 Task: Find a flat in Soke, Turkey, for one adult from June 1 to June 4, with a price range of ₹6000 to ₹16000, including WiFi.
Action: Mouse moved to (420, 107)
Screenshot: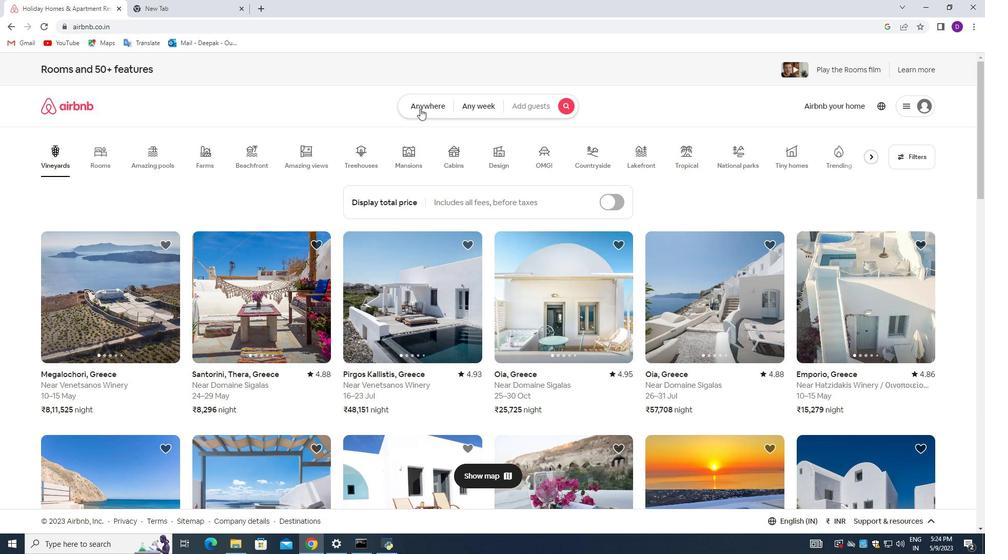 
Action: Mouse pressed left at (420, 107)
Screenshot: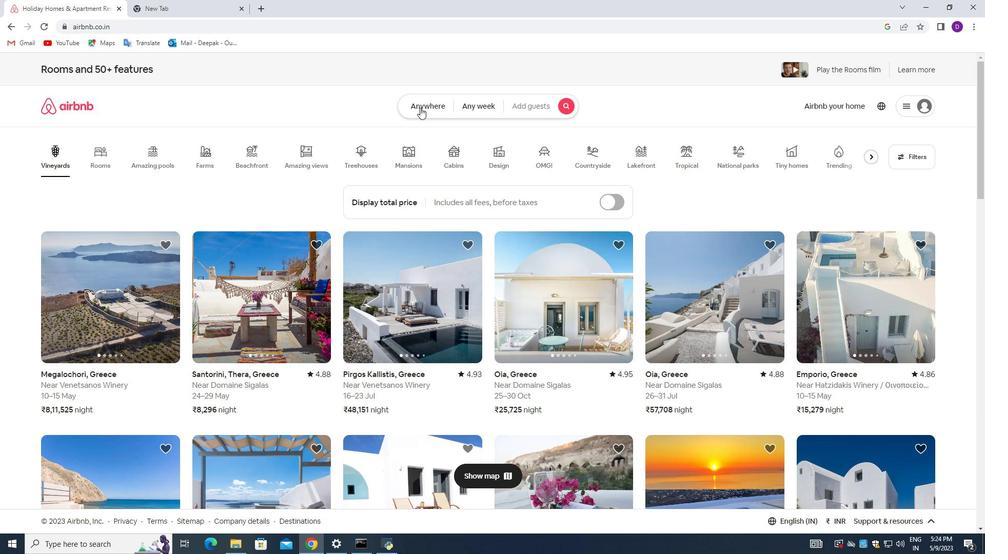 
Action: Mouse moved to (324, 150)
Screenshot: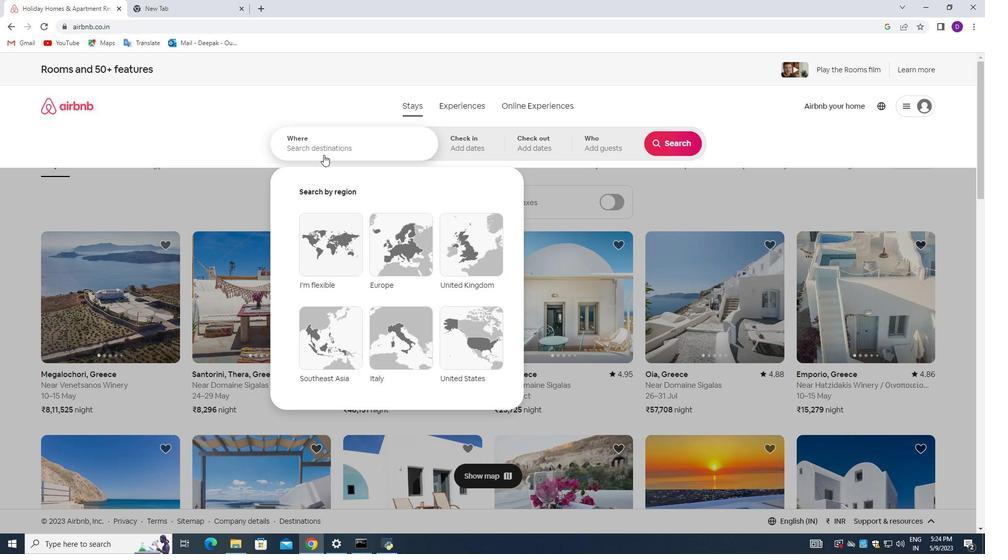 
Action: Mouse pressed left at (324, 150)
Screenshot: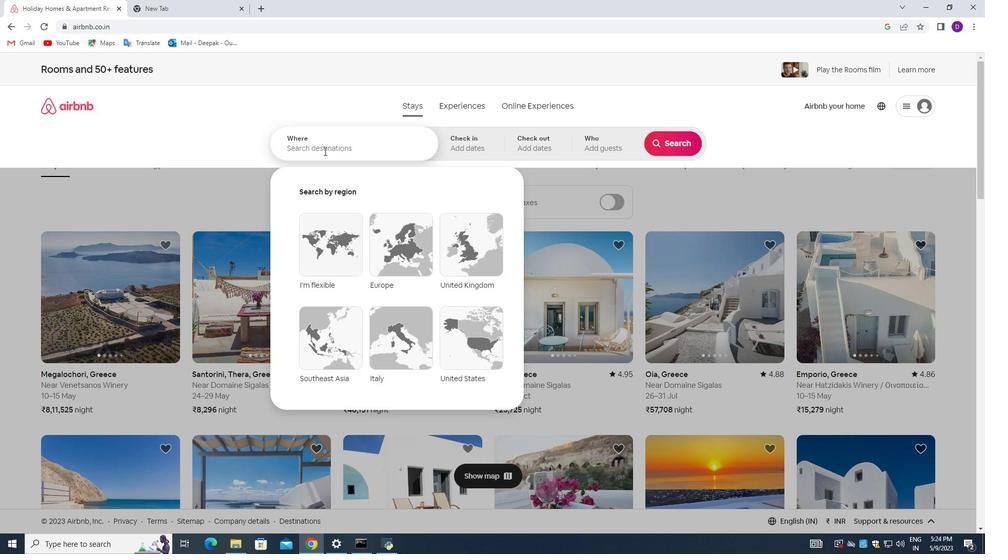 
Action: Mouse moved to (328, 179)
Screenshot: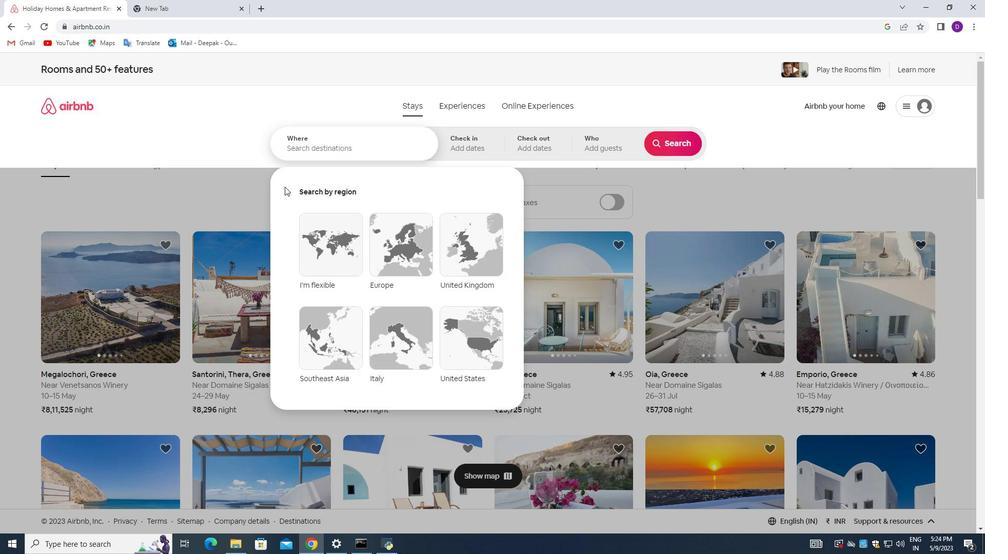
Action: Key pressed <Key.shift_r>Soke,<Key.space><Key.shift>Y<Key.backspace><Key.shift_r>Turkey<Key.enter>
Screenshot: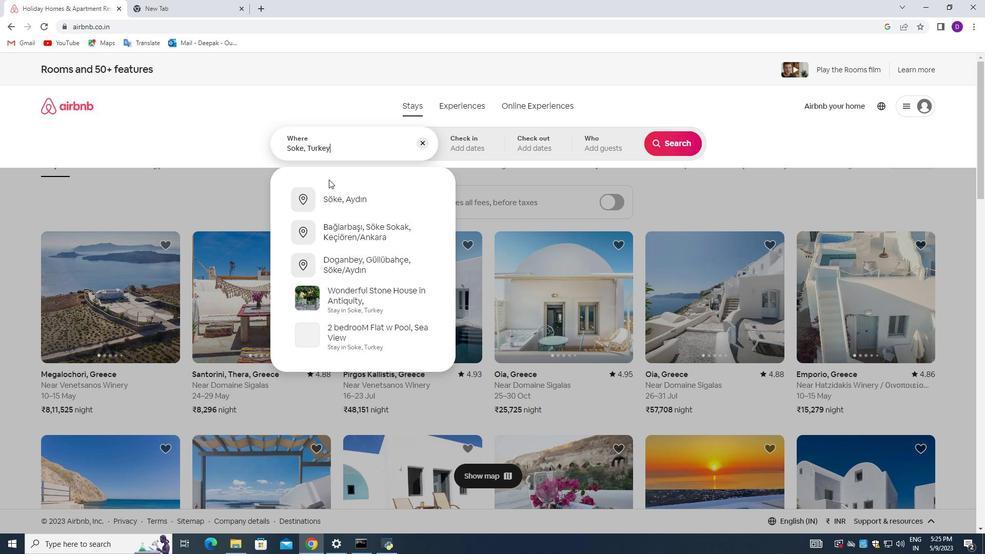 
Action: Mouse moved to (613, 269)
Screenshot: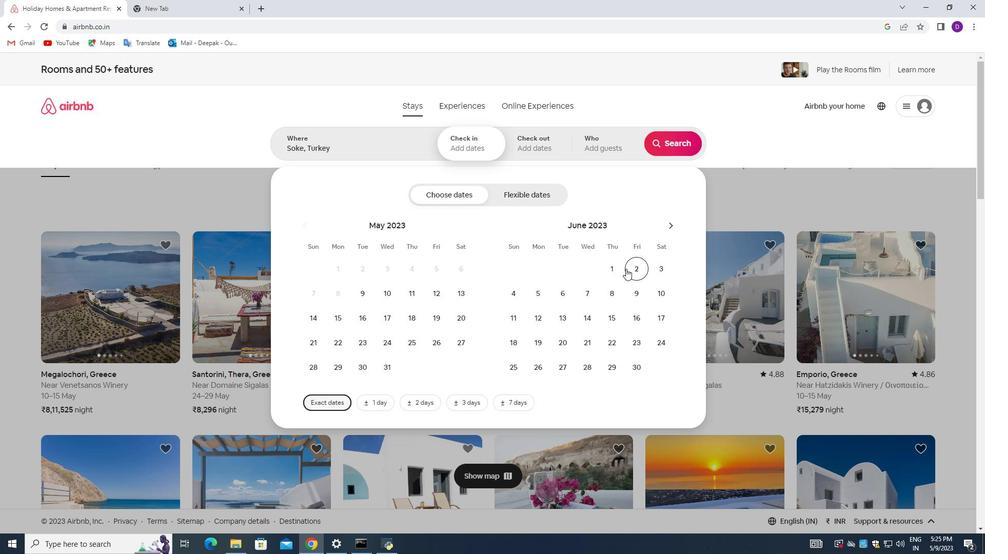 
Action: Mouse pressed left at (613, 269)
Screenshot: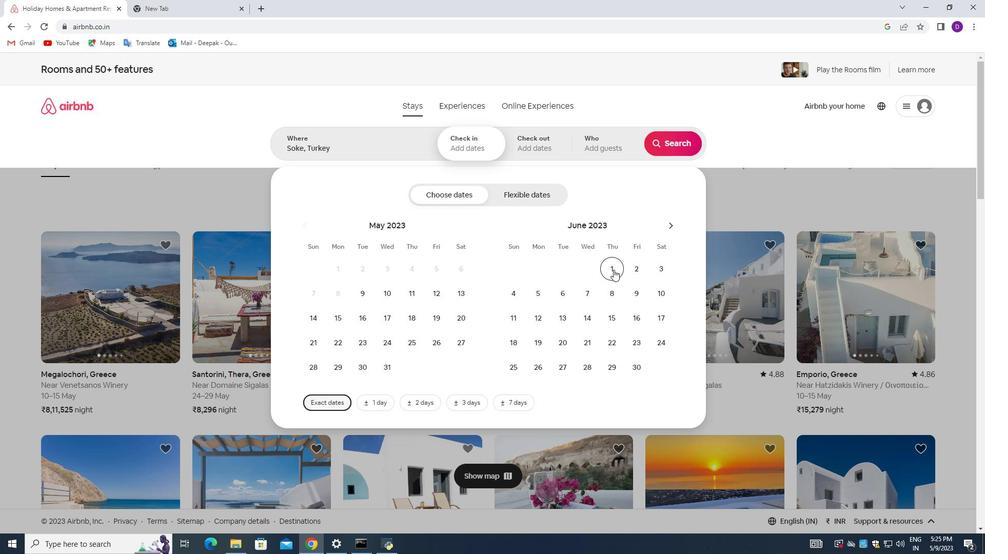
Action: Mouse moved to (518, 294)
Screenshot: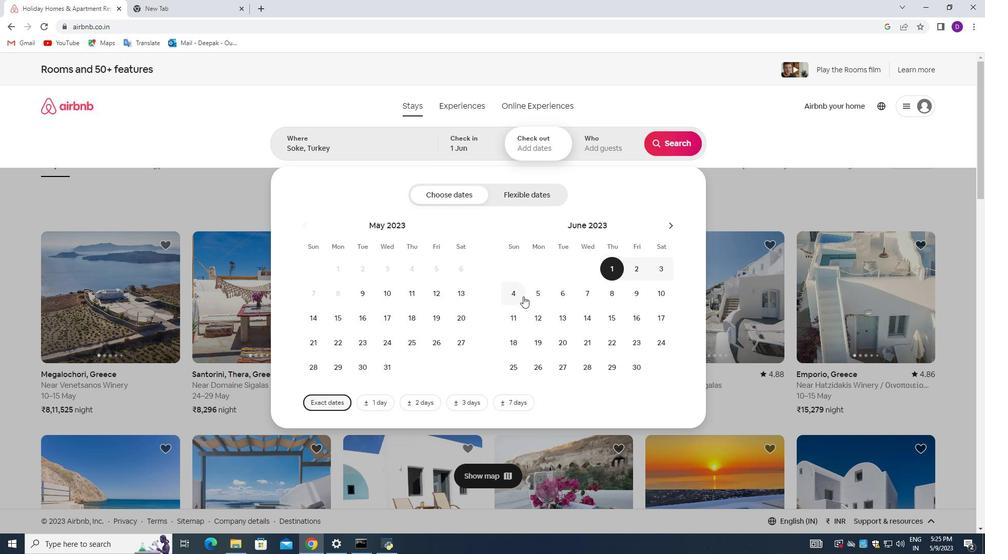
Action: Mouse pressed left at (518, 294)
Screenshot: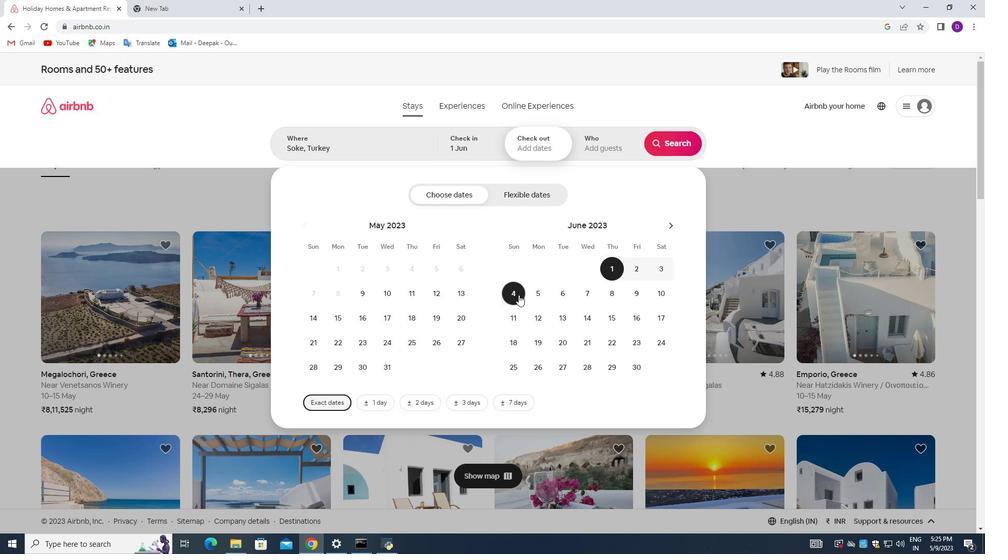 
Action: Mouse moved to (584, 146)
Screenshot: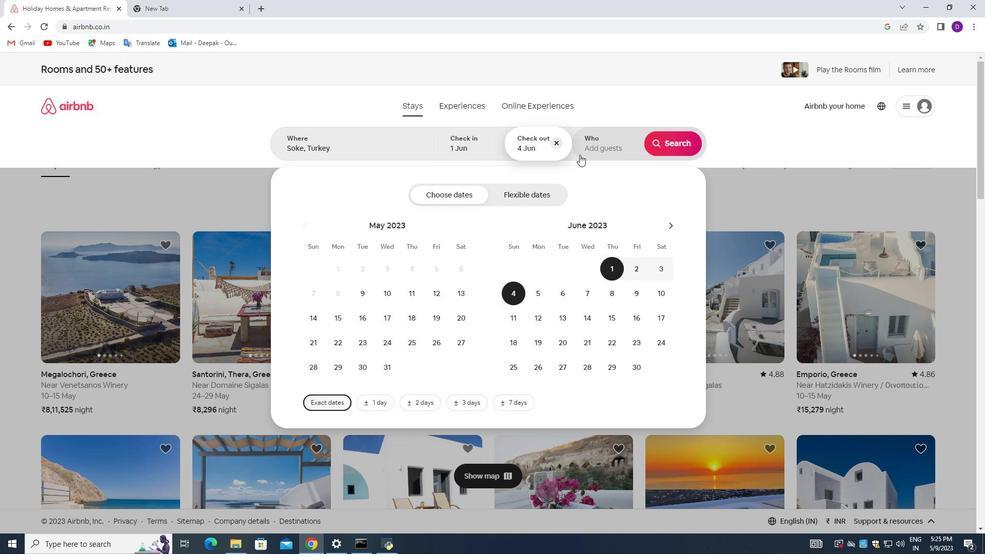 
Action: Mouse pressed left at (584, 146)
Screenshot: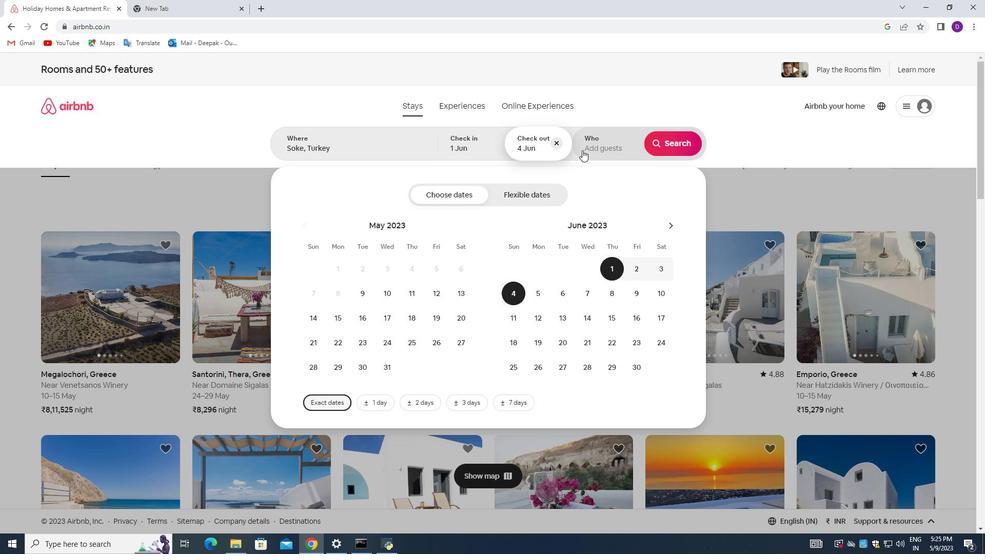 
Action: Mouse moved to (673, 200)
Screenshot: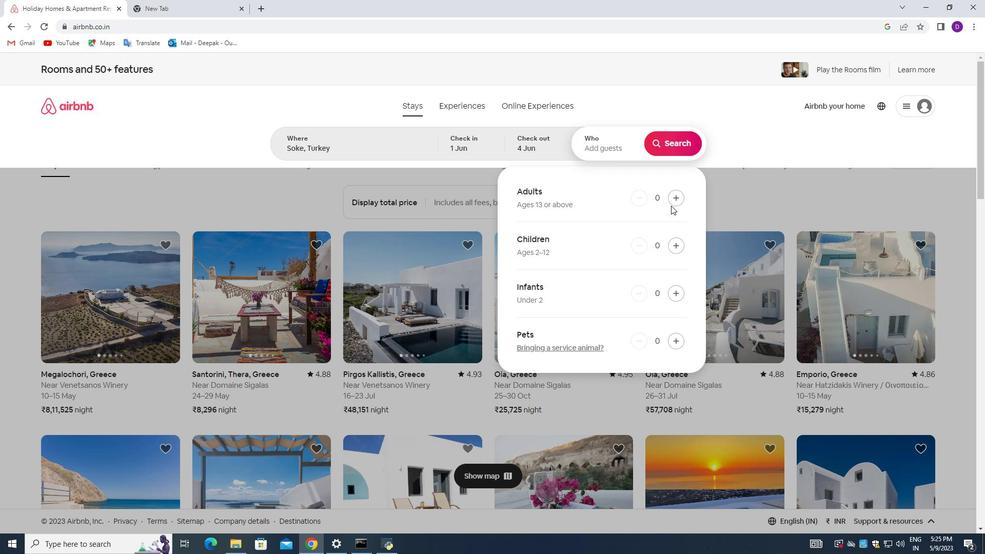 
Action: Mouse pressed left at (673, 200)
Screenshot: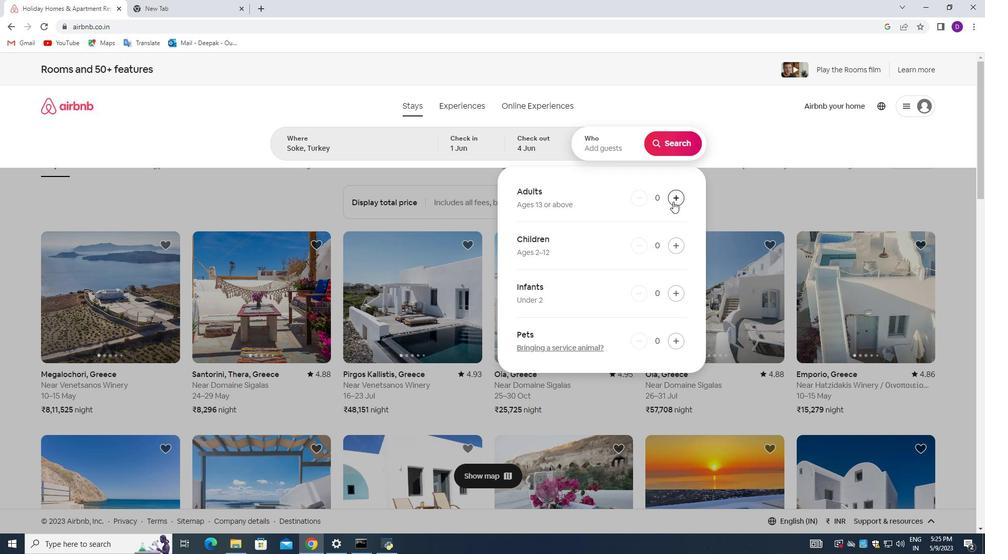 
Action: Mouse moved to (673, 145)
Screenshot: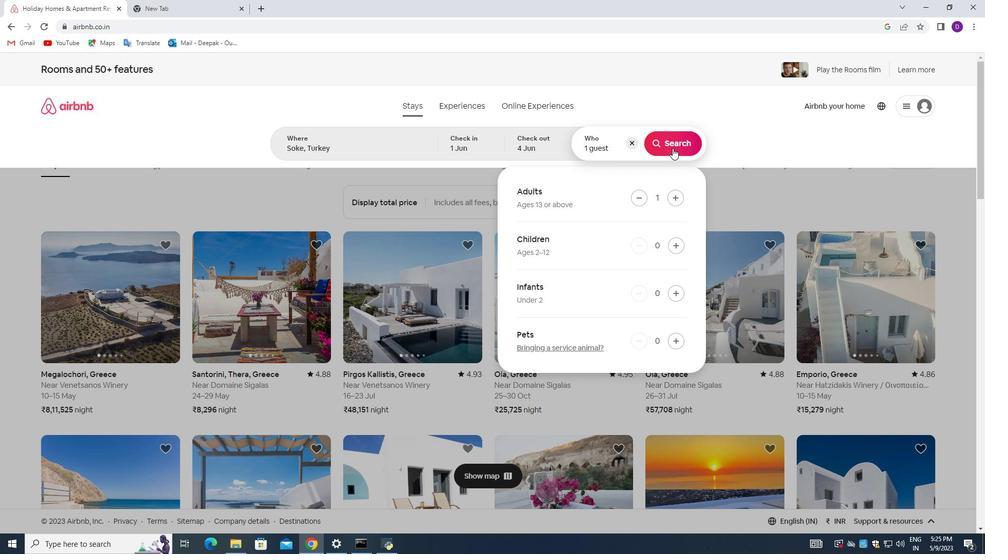 
Action: Mouse pressed left at (673, 145)
Screenshot: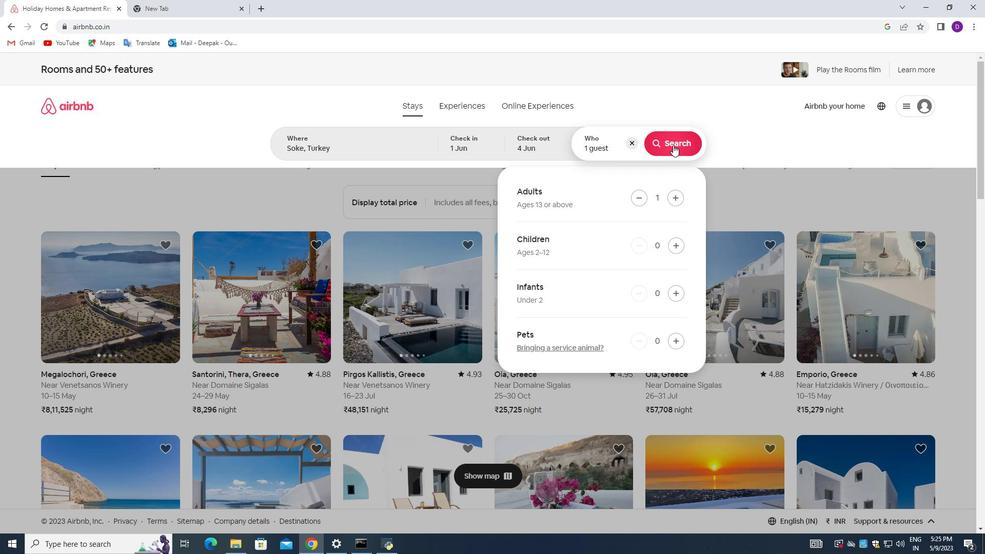 
Action: Mouse moved to (921, 111)
Screenshot: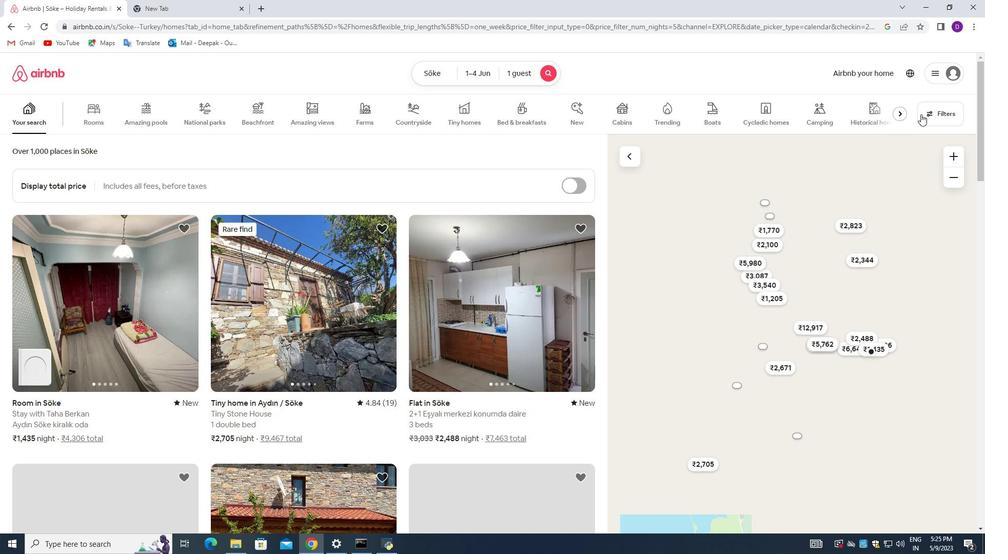 
Action: Mouse pressed left at (921, 111)
Screenshot: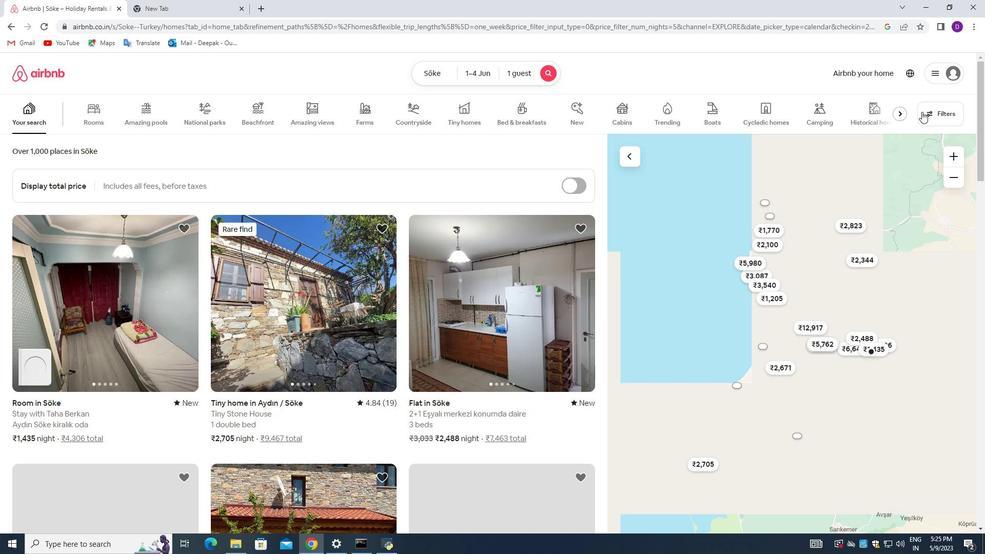 
Action: Mouse moved to (362, 367)
Screenshot: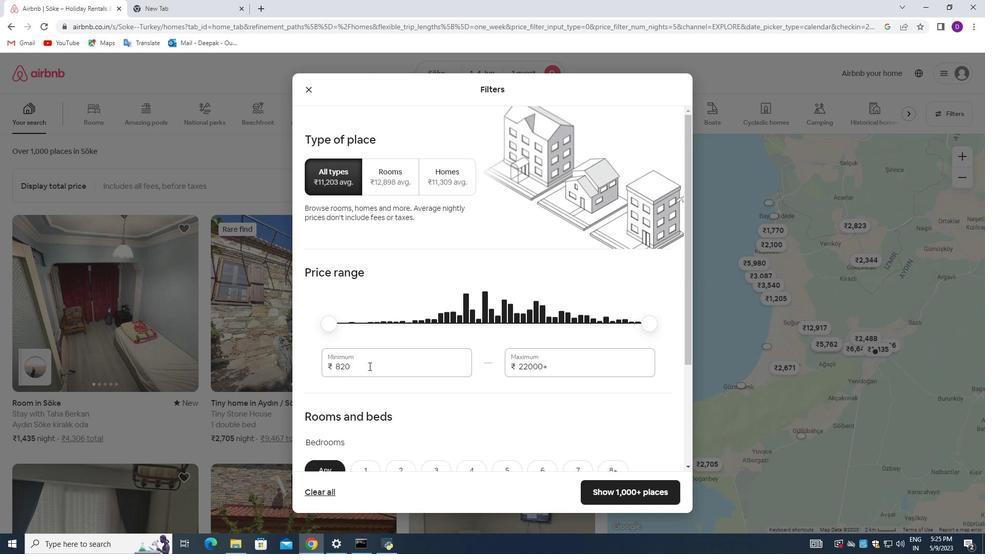 
Action: Mouse pressed left at (362, 367)
Screenshot: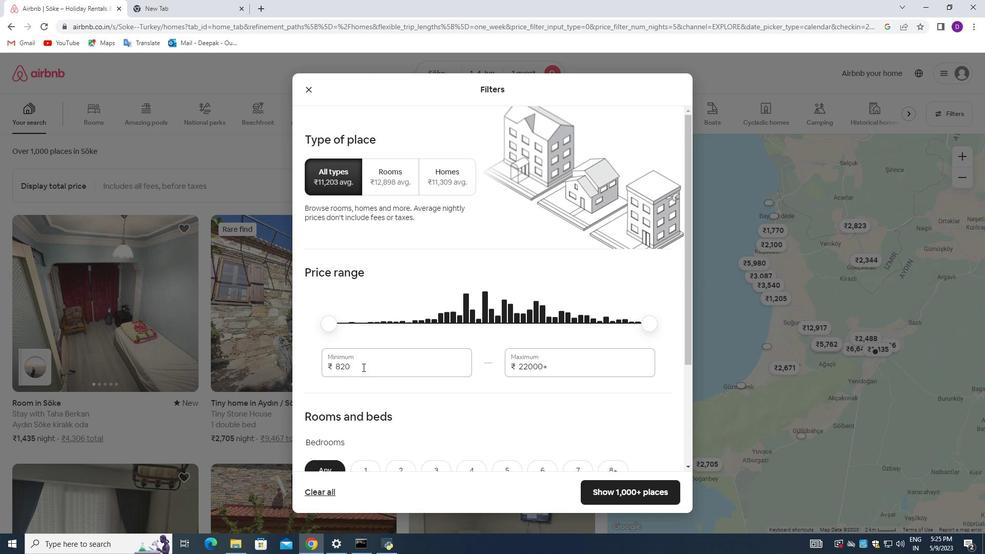 
Action: Mouse pressed left at (362, 367)
Screenshot: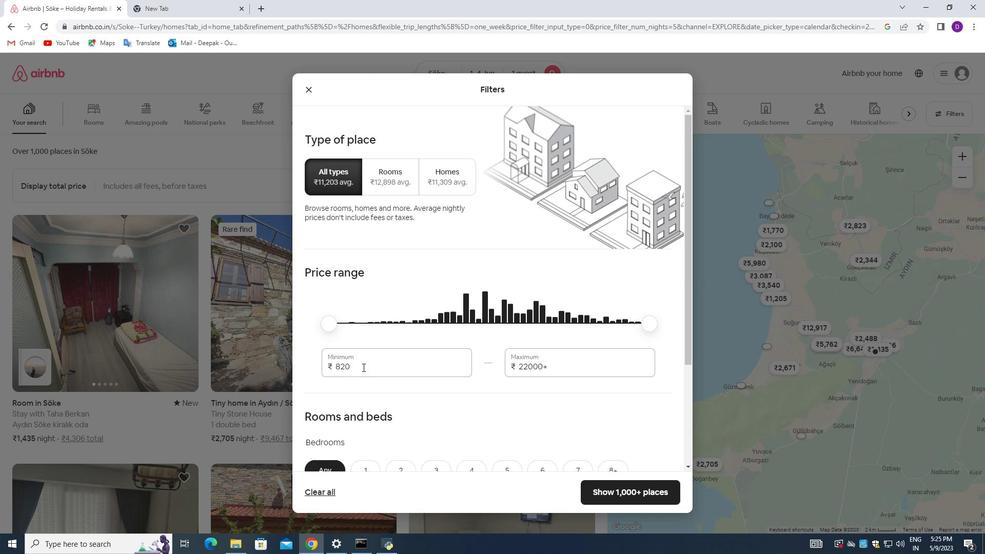 
Action: Mouse moved to (370, 316)
Screenshot: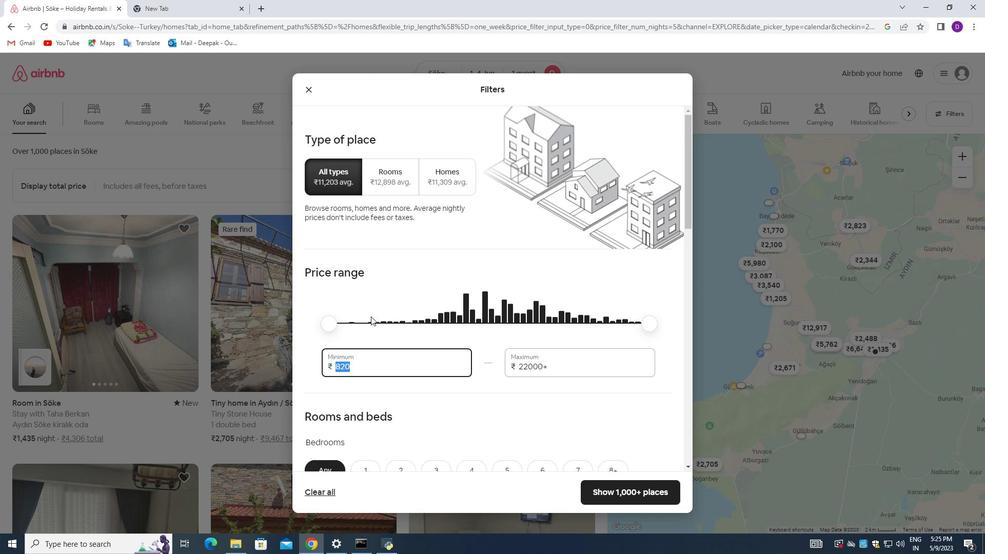 
Action: Key pressed 6000<Key.tab>16000
Screenshot: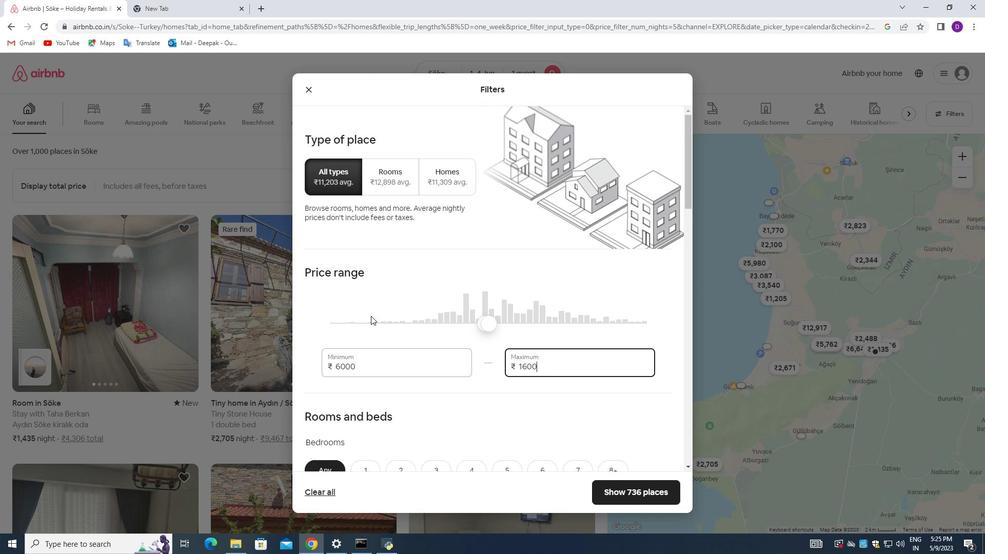 
Action: Mouse moved to (530, 360)
Screenshot: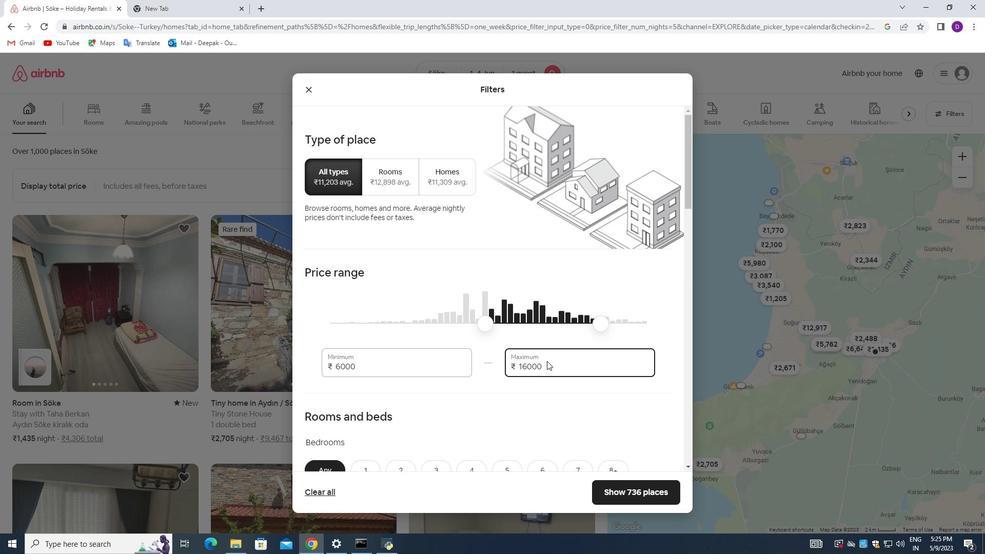 
Action: Mouse scrolled (530, 359) with delta (0, 0)
Screenshot: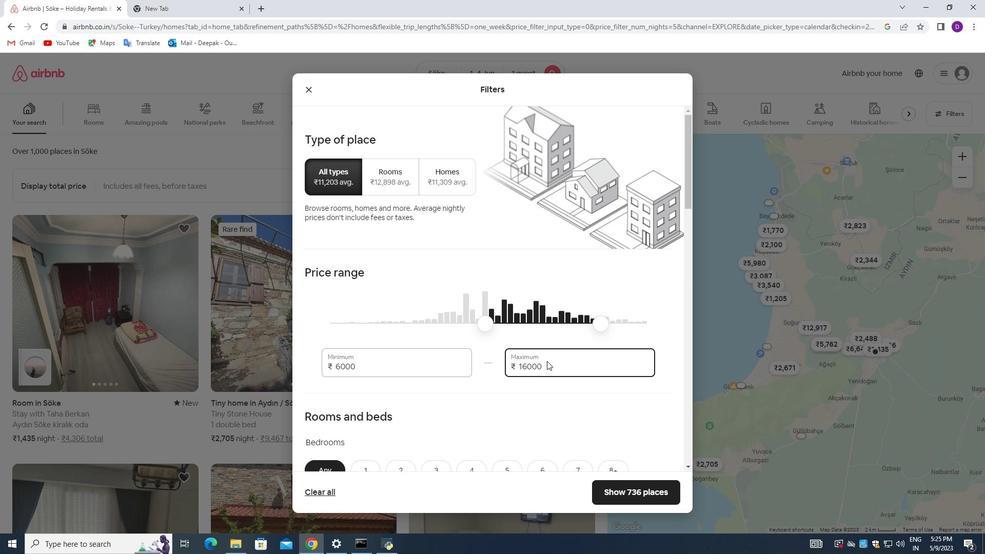 
Action: Mouse moved to (529, 360)
Screenshot: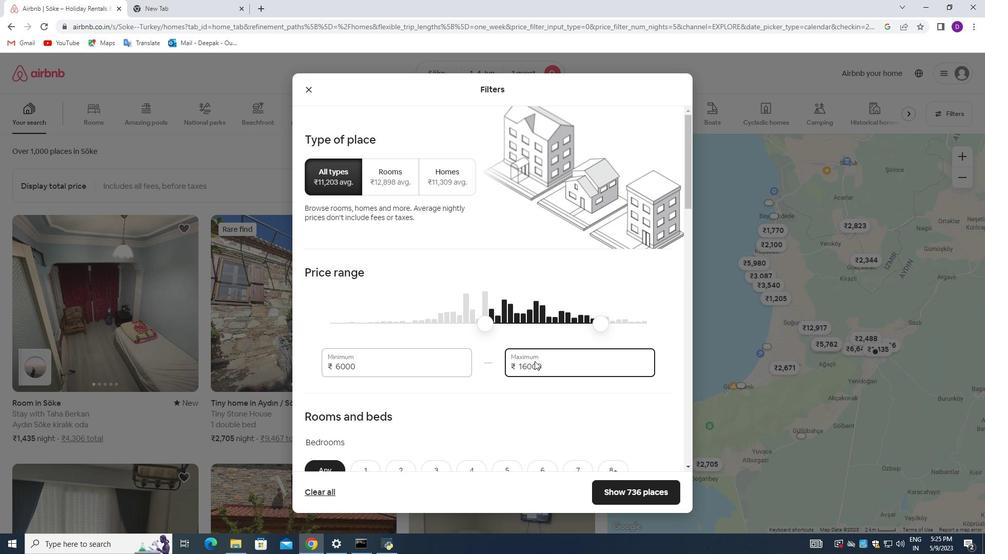 
Action: Mouse scrolled (529, 359) with delta (0, 0)
Screenshot: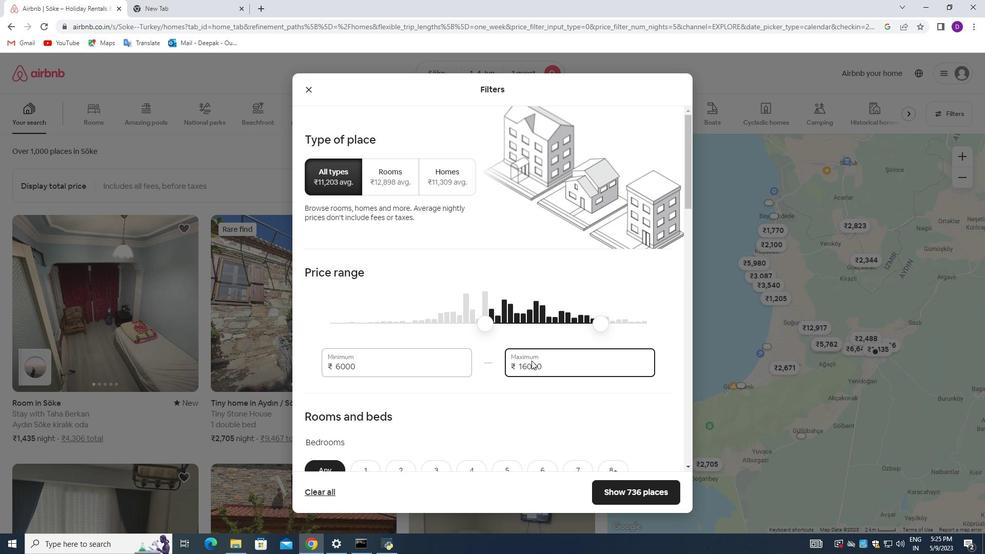 
Action: Mouse moved to (497, 353)
Screenshot: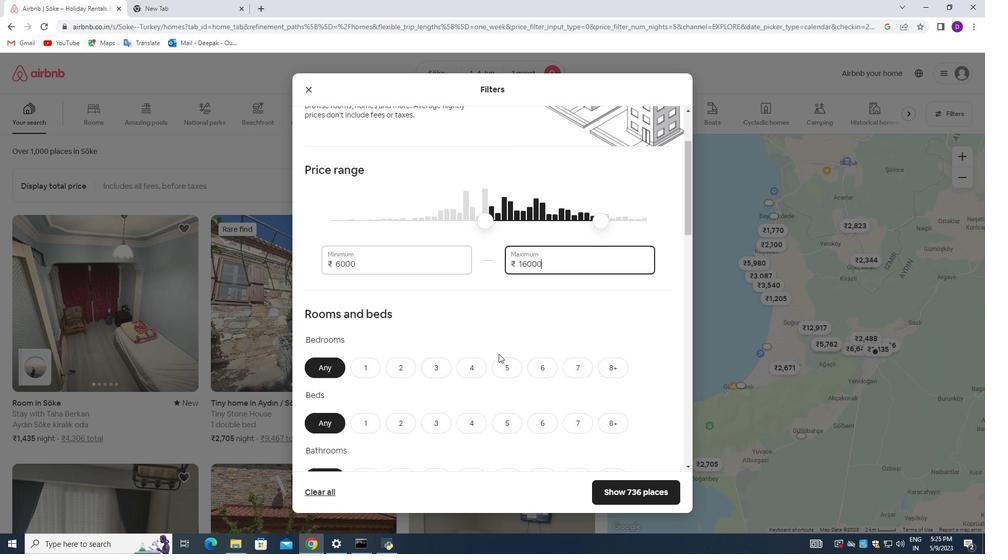 
Action: Mouse scrolled (497, 353) with delta (0, 0)
Screenshot: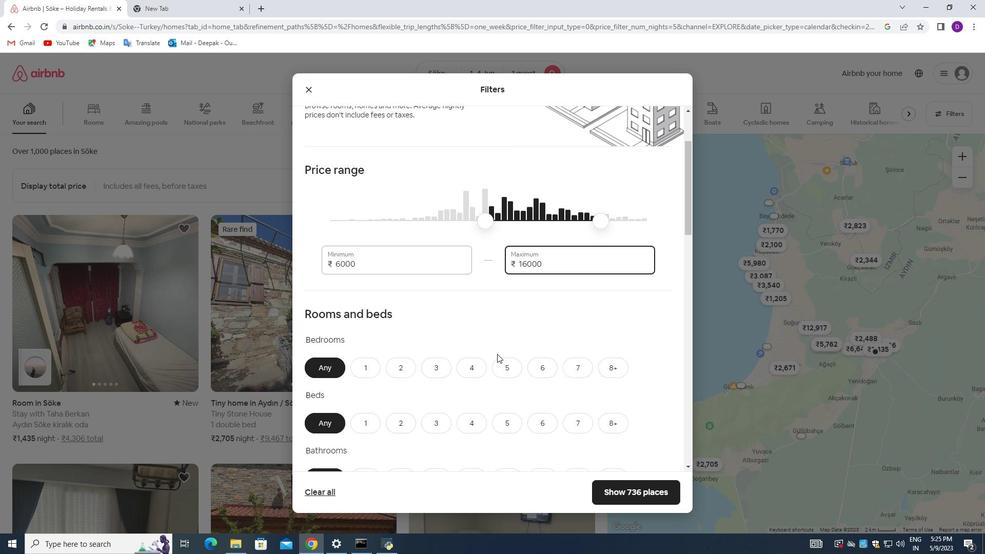 
Action: Mouse moved to (483, 347)
Screenshot: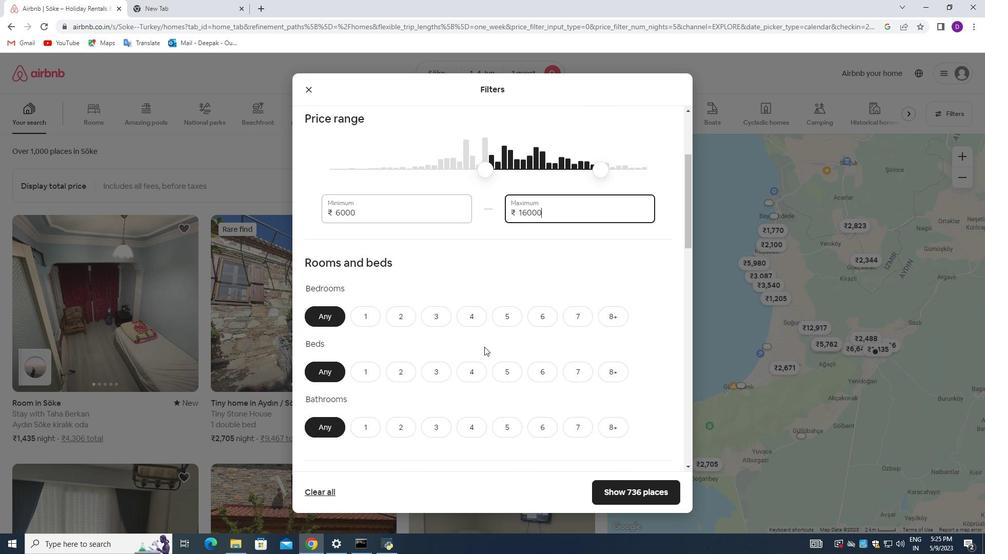 
Action: Mouse scrolled (483, 346) with delta (0, 0)
Screenshot: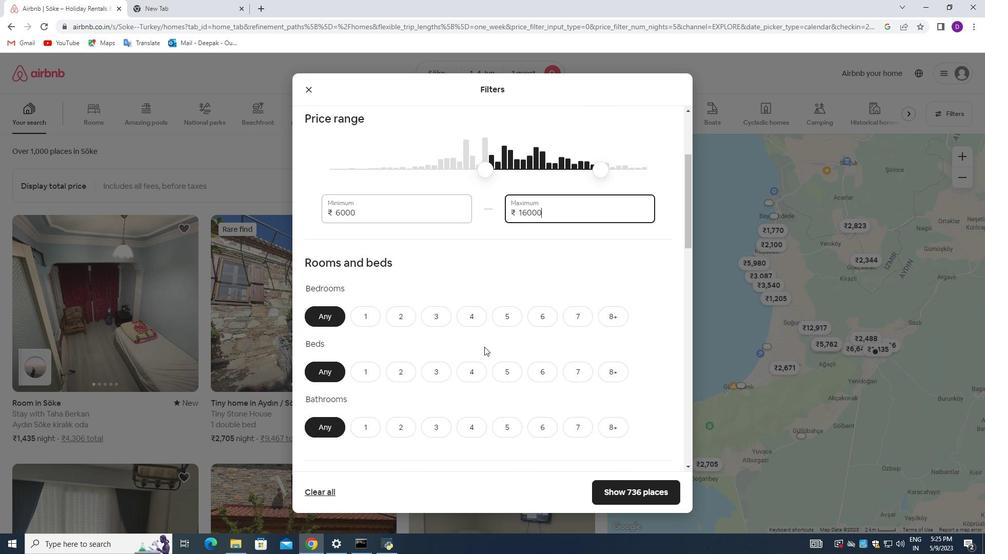 
Action: Mouse moved to (365, 268)
Screenshot: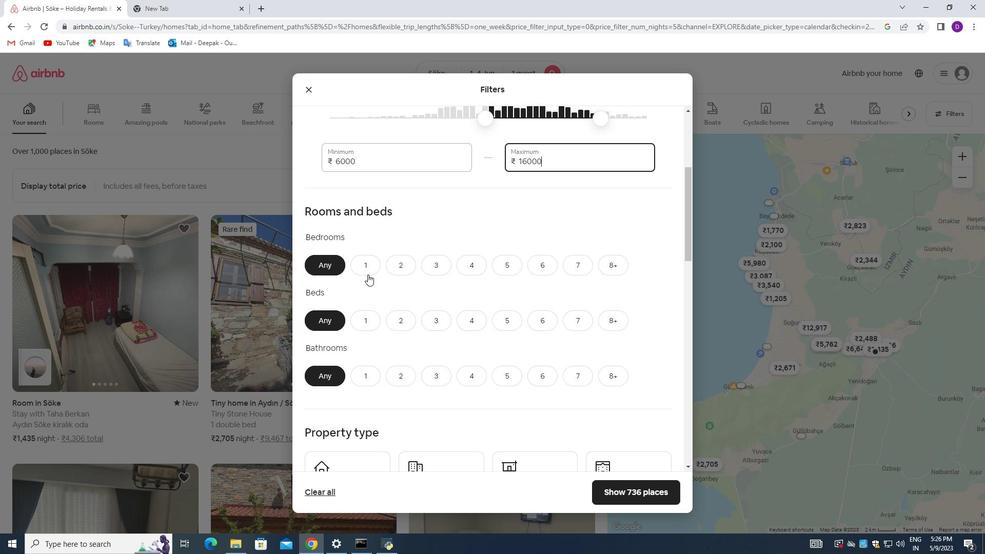 
Action: Mouse pressed left at (365, 268)
Screenshot: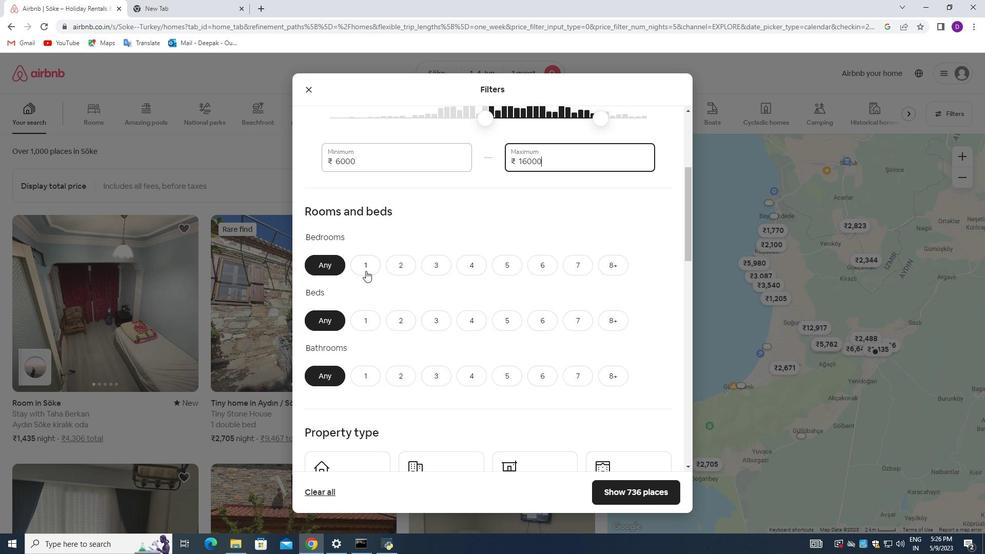 
Action: Mouse moved to (362, 324)
Screenshot: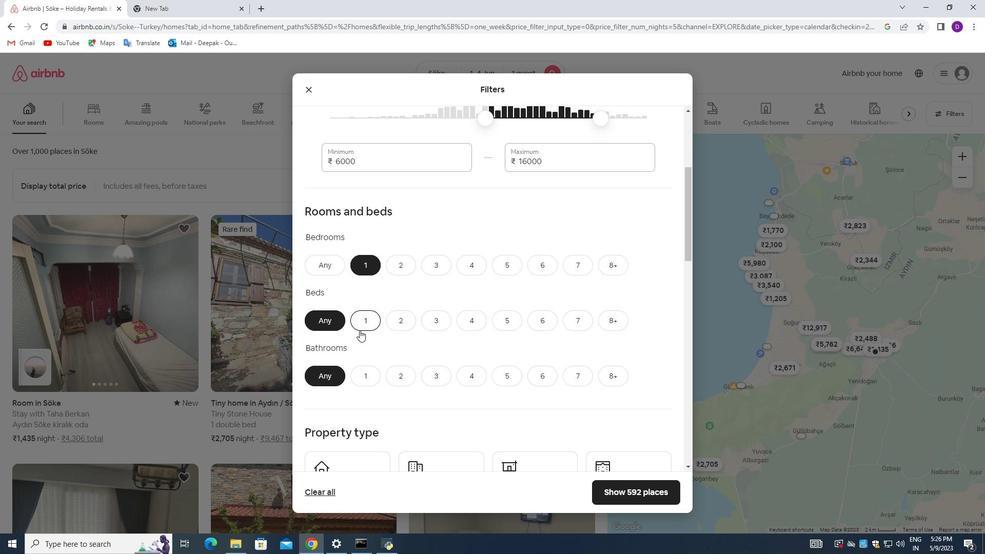 
Action: Mouse pressed left at (362, 324)
Screenshot: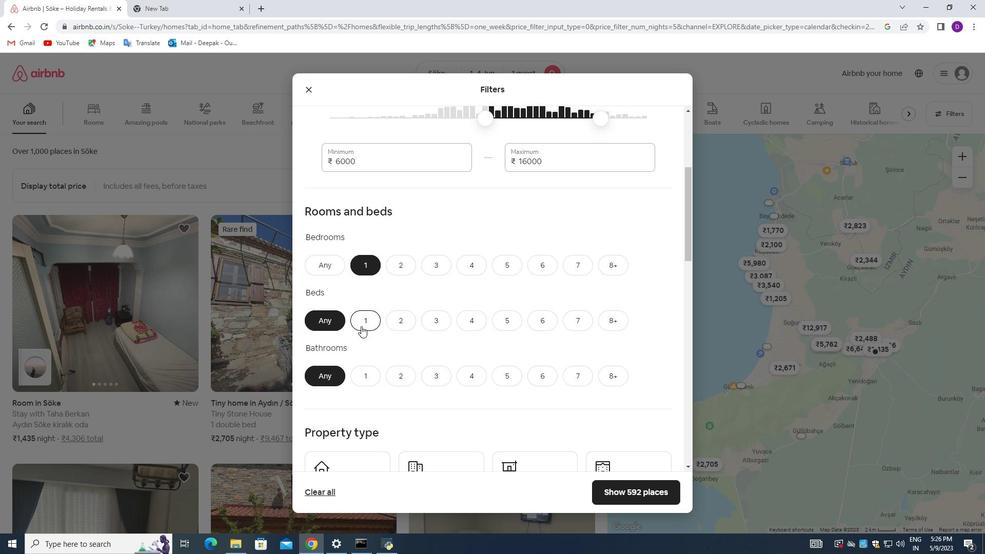 
Action: Mouse moved to (359, 378)
Screenshot: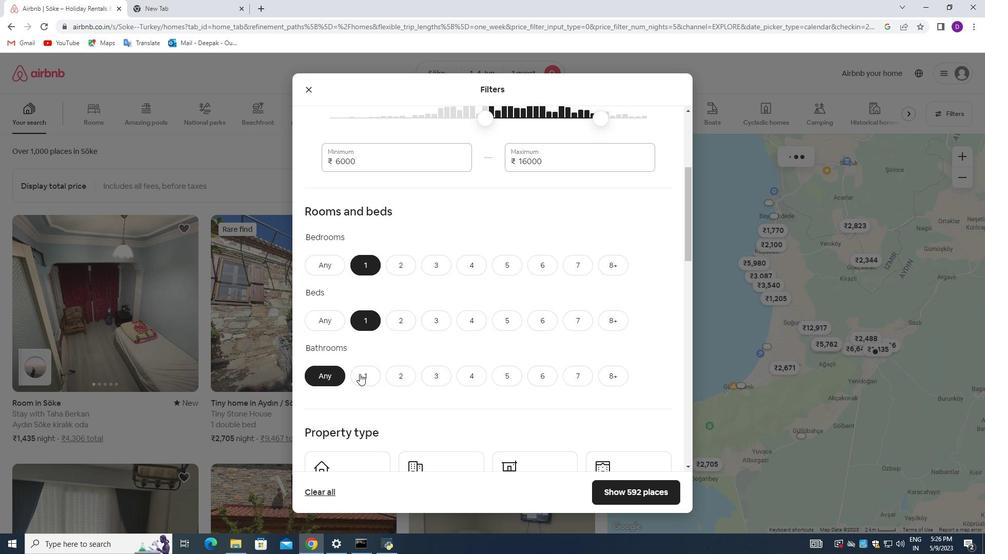 
Action: Mouse pressed left at (359, 378)
Screenshot: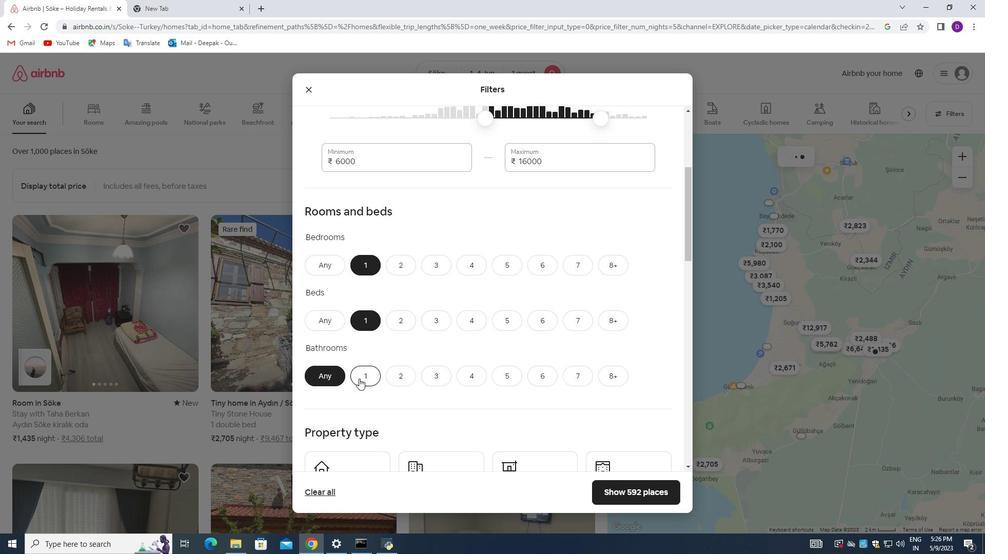 
Action: Mouse moved to (402, 344)
Screenshot: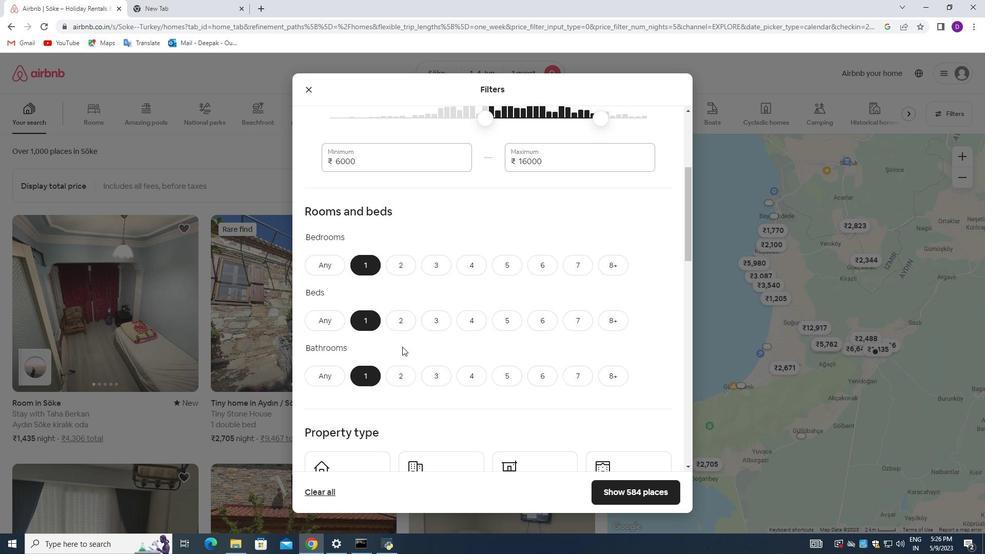 
Action: Mouse scrolled (402, 343) with delta (0, 0)
Screenshot: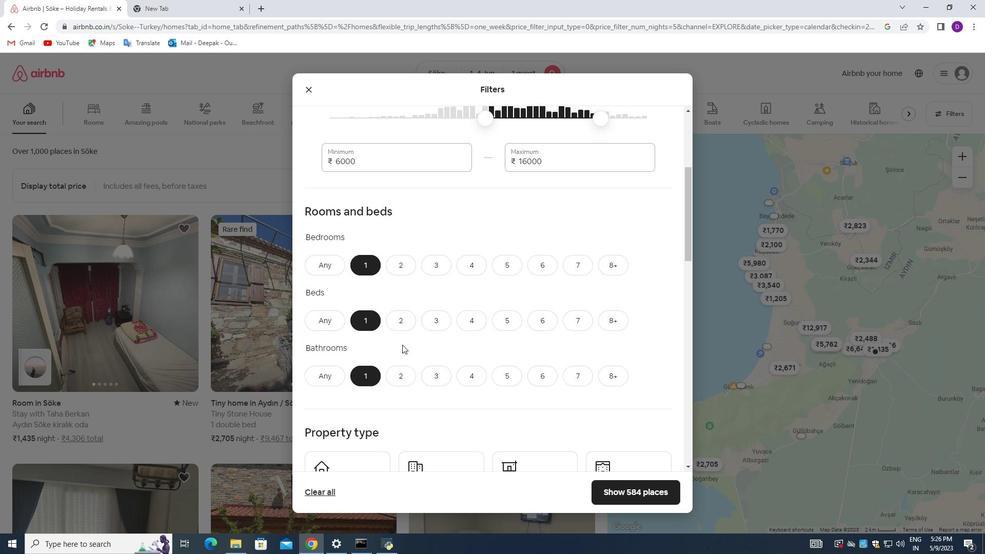 
Action: Mouse scrolled (402, 343) with delta (0, 0)
Screenshot: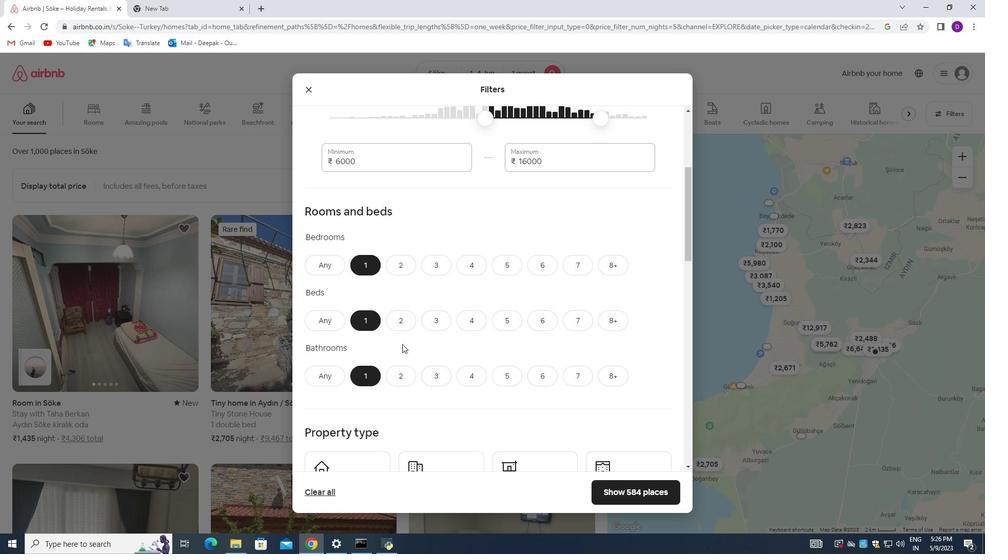 
Action: Mouse moved to (446, 290)
Screenshot: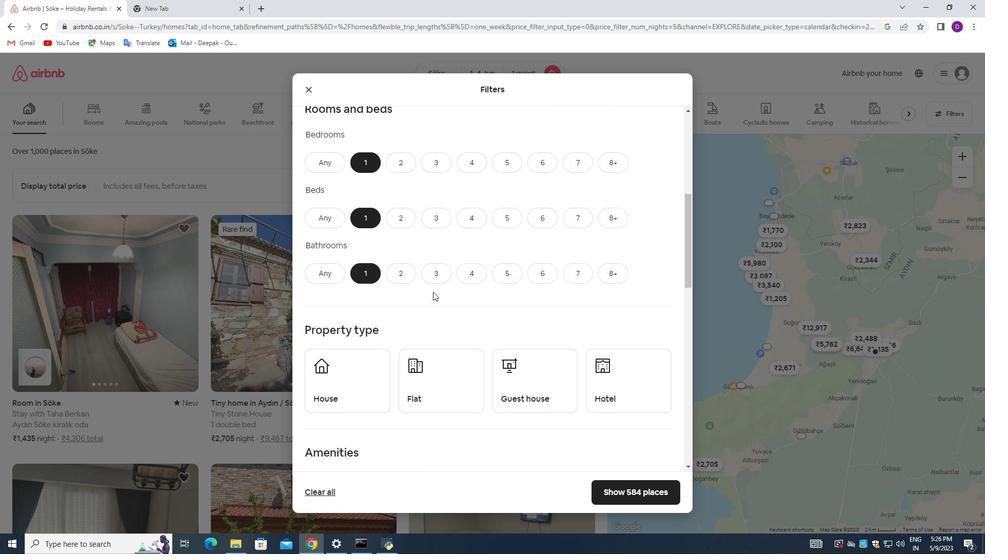 
Action: Mouse scrolled (446, 290) with delta (0, 0)
Screenshot: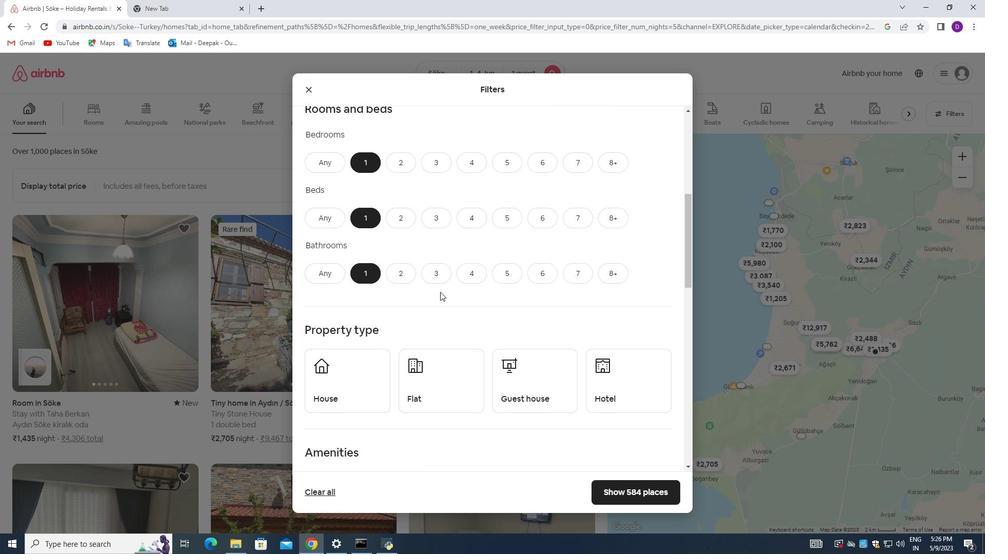 
Action: Mouse moved to (361, 322)
Screenshot: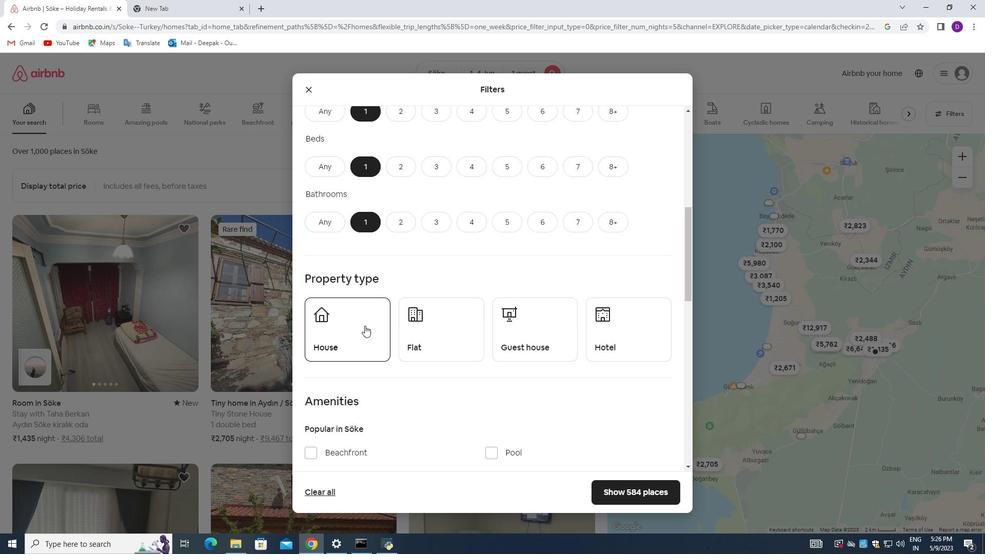 
Action: Mouse pressed left at (361, 322)
Screenshot: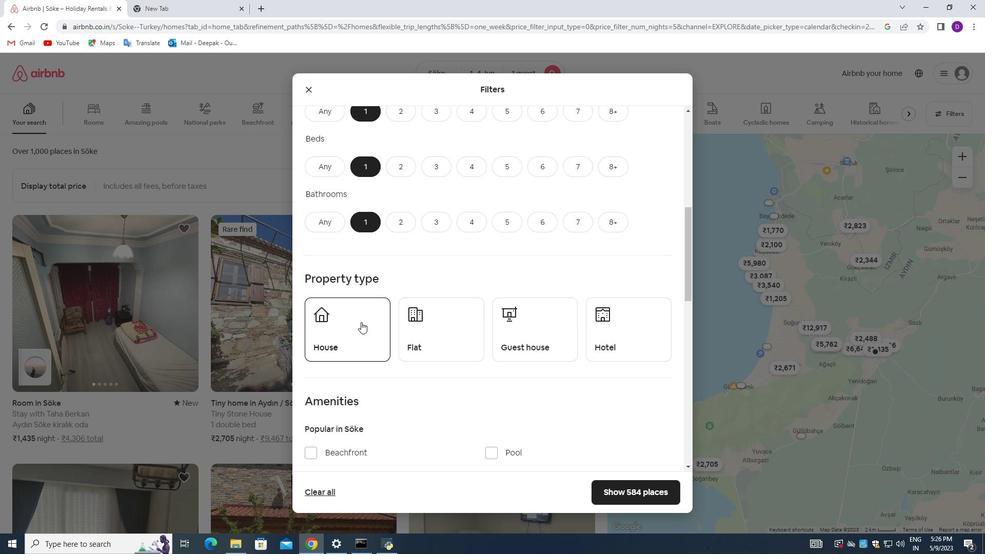 
Action: Mouse moved to (436, 324)
Screenshot: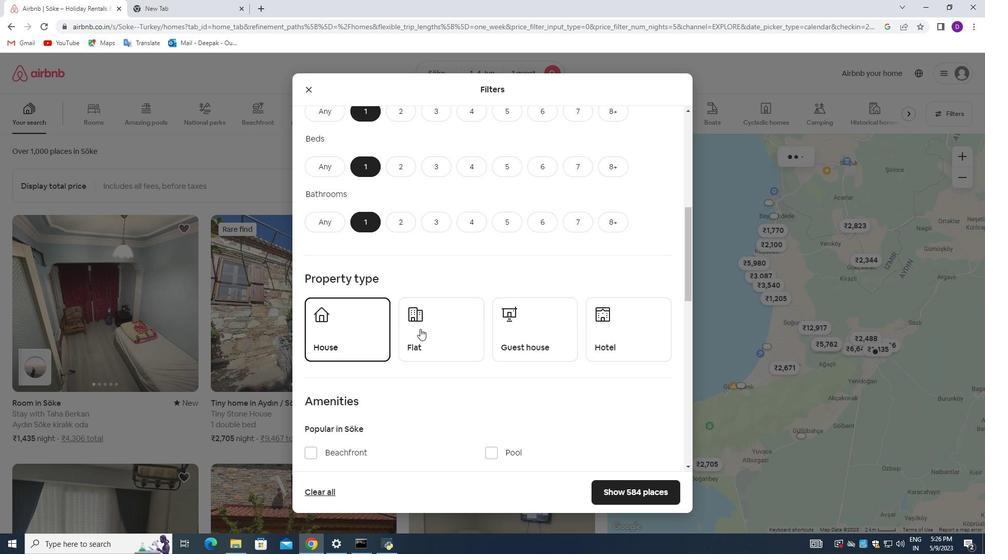 
Action: Mouse pressed left at (436, 324)
Screenshot: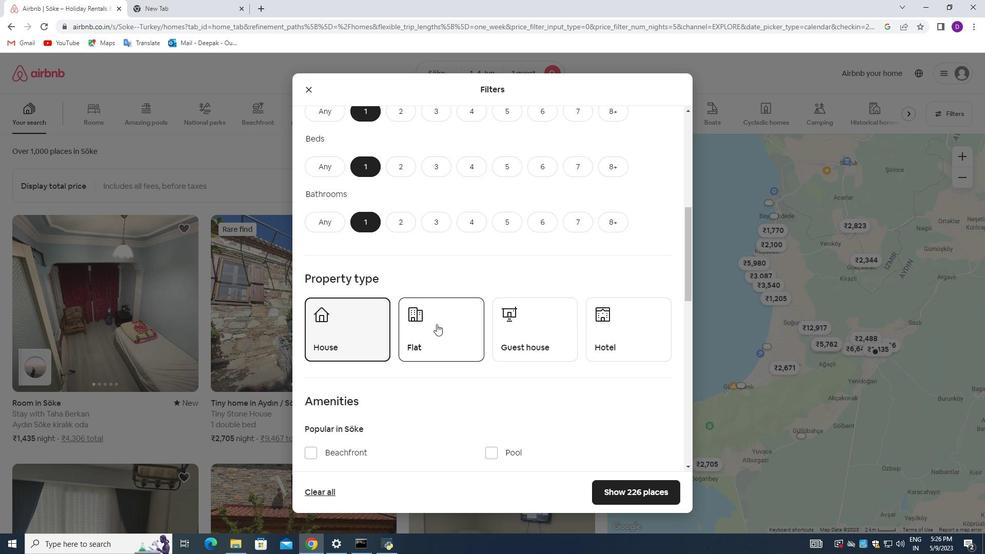 
Action: Mouse moved to (532, 339)
Screenshot: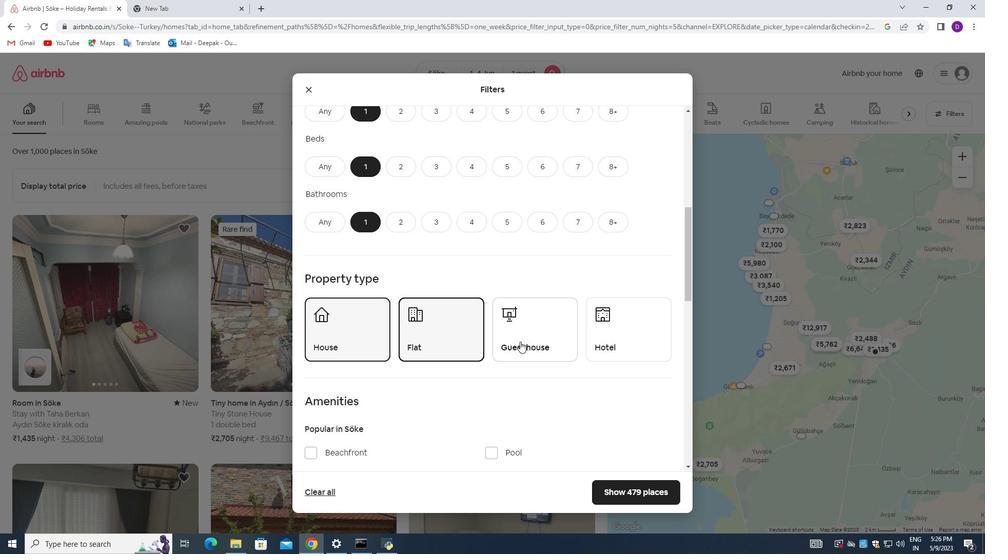 
Action: Mouse pressed left at (532, 339)
Screenshot: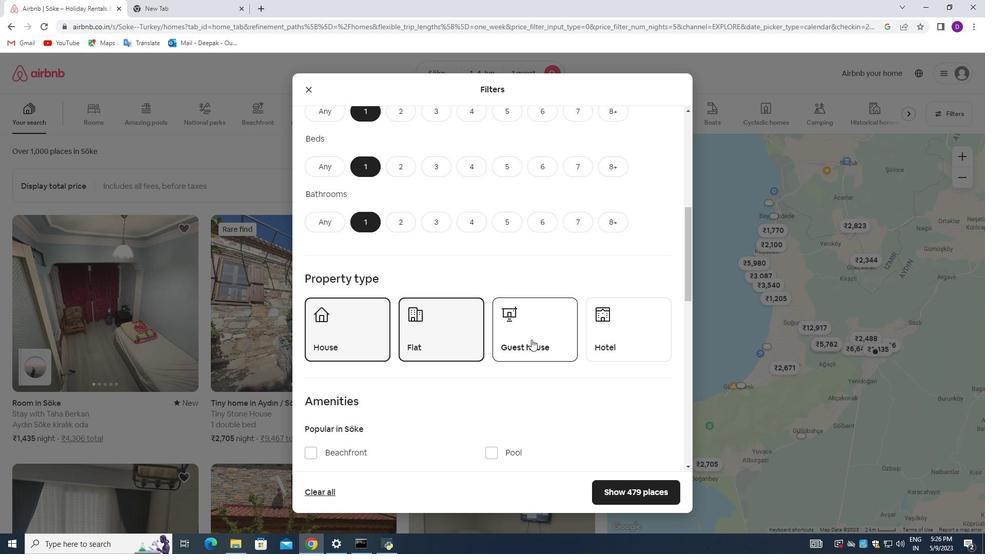 
Action: Mouse moved to (450, 320)
Screenshot: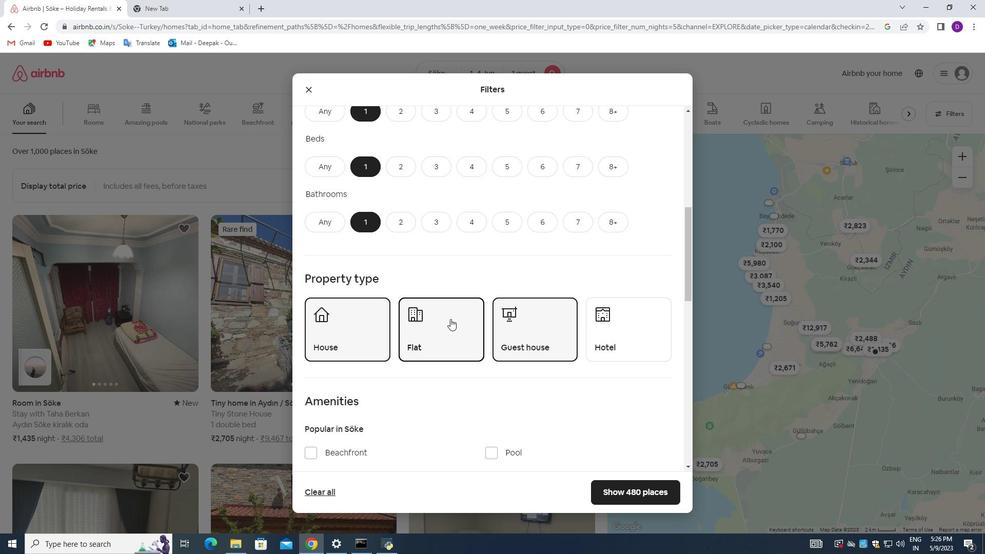 
Action: Mouse scrolled (450, 320) with delta (0, 0)
Screenshot: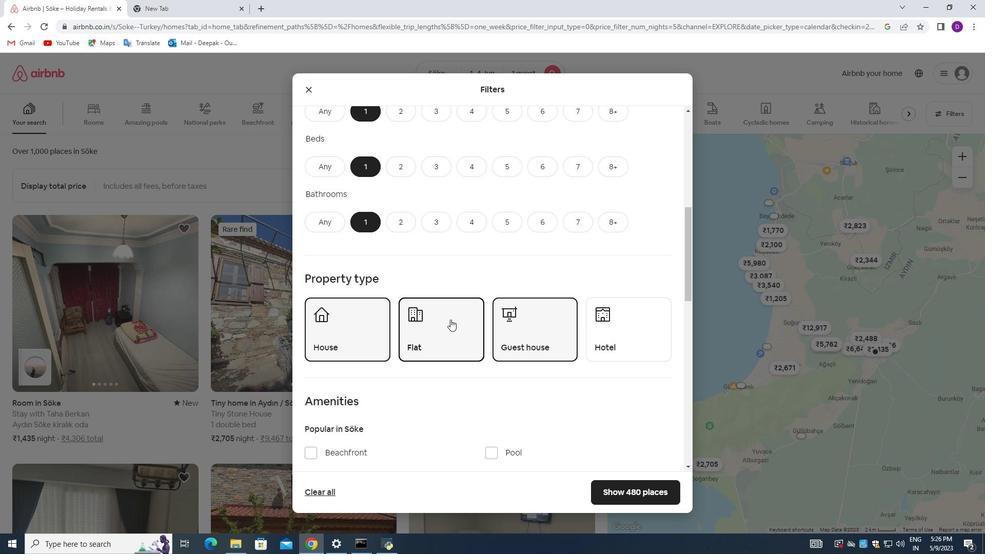 
Action: Mouse moved to (451, 326)
Screenshot: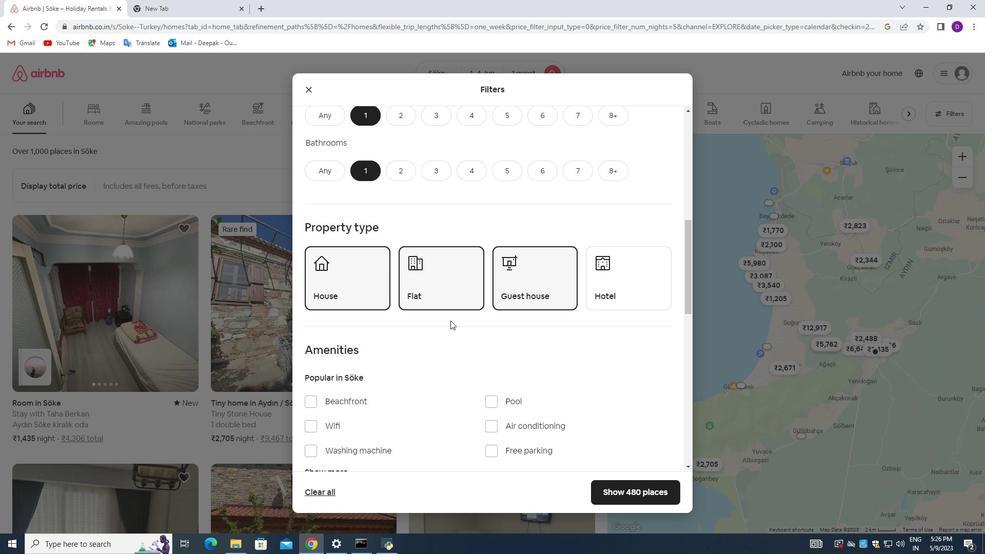 
Action: Mouse scrolled (451, 325) with delta (0, 0)
Screenshot: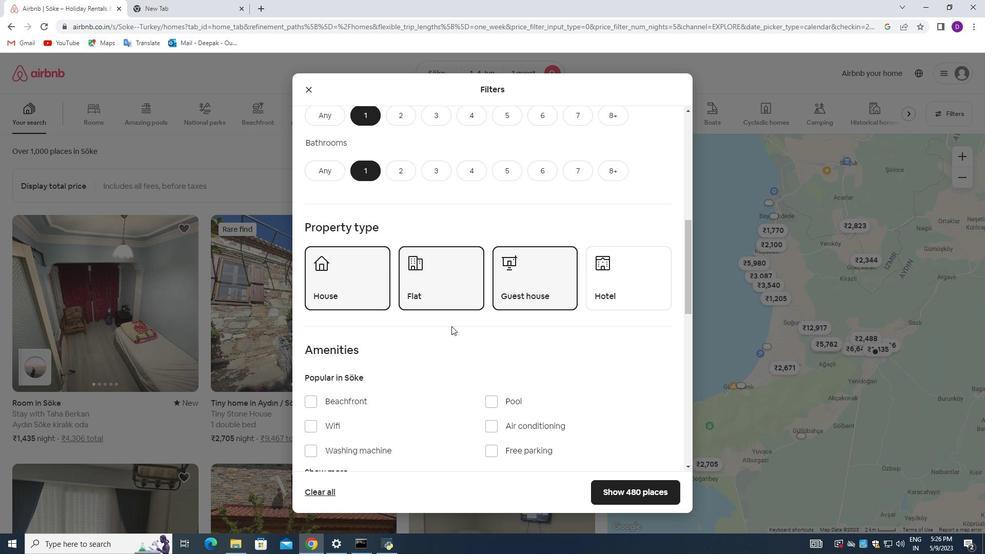 
Action: Mouse moved to (451, 326)
Screenshot: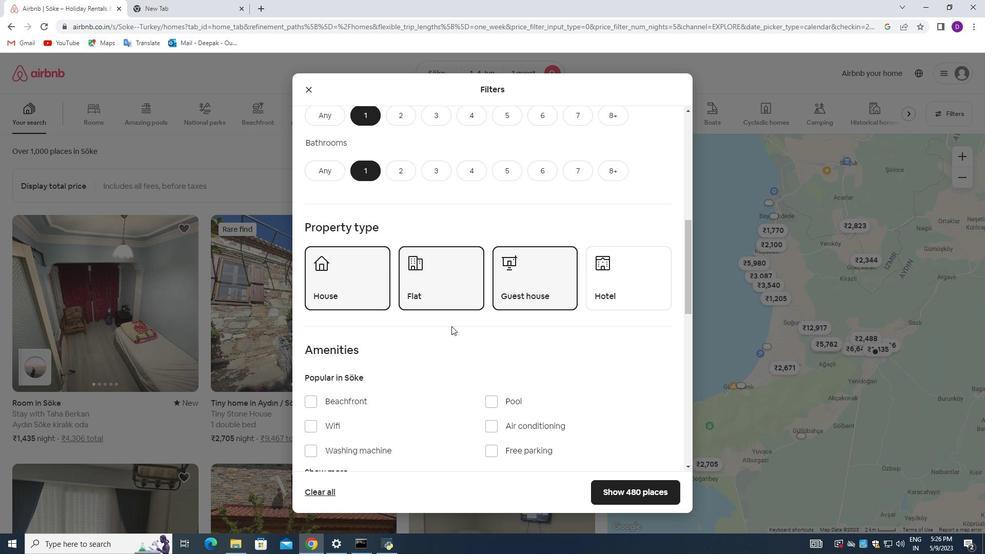 
Action: Mouse scrolled (451, 326) with delta (0, 0)
Screenshot: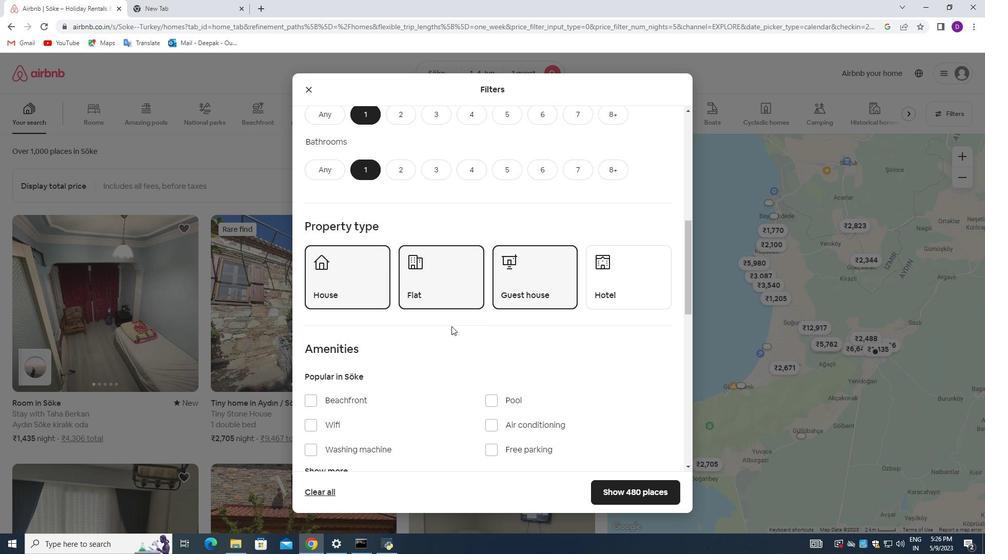 
Action: Mouse moved to (307, 325)
Screenshot: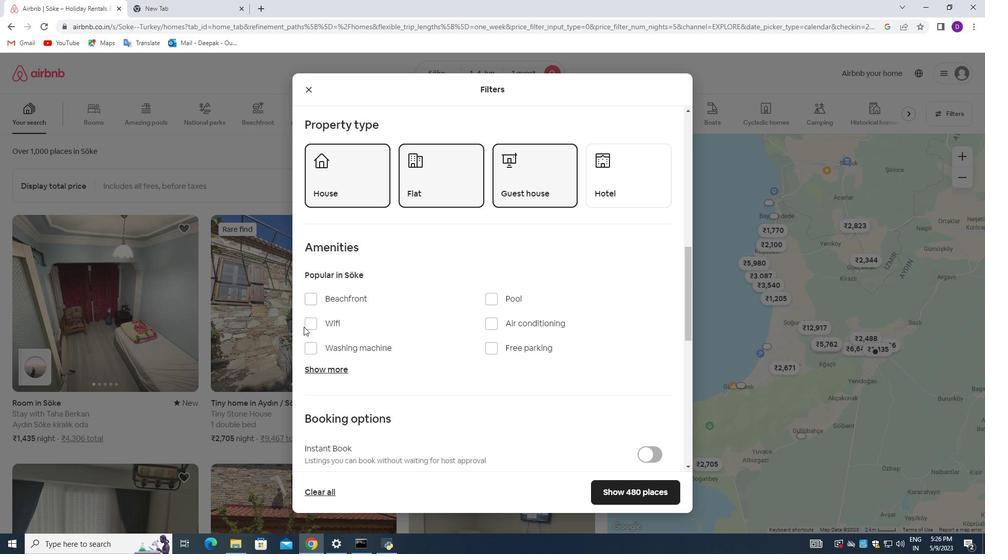 
Action: Mouse pressed left at (307, 325)
Screenshot: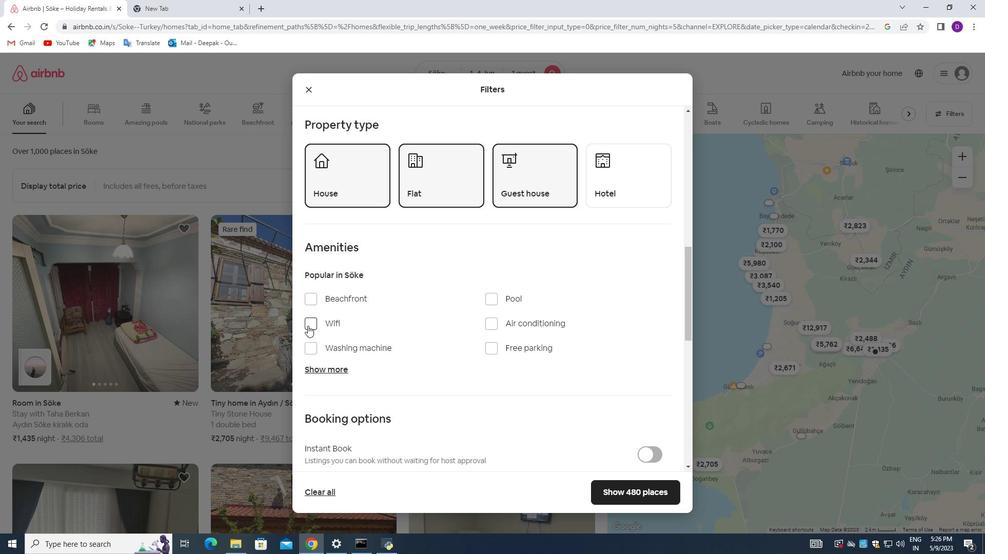 
Action: Mouse moved to (451, 315)
Screenshot: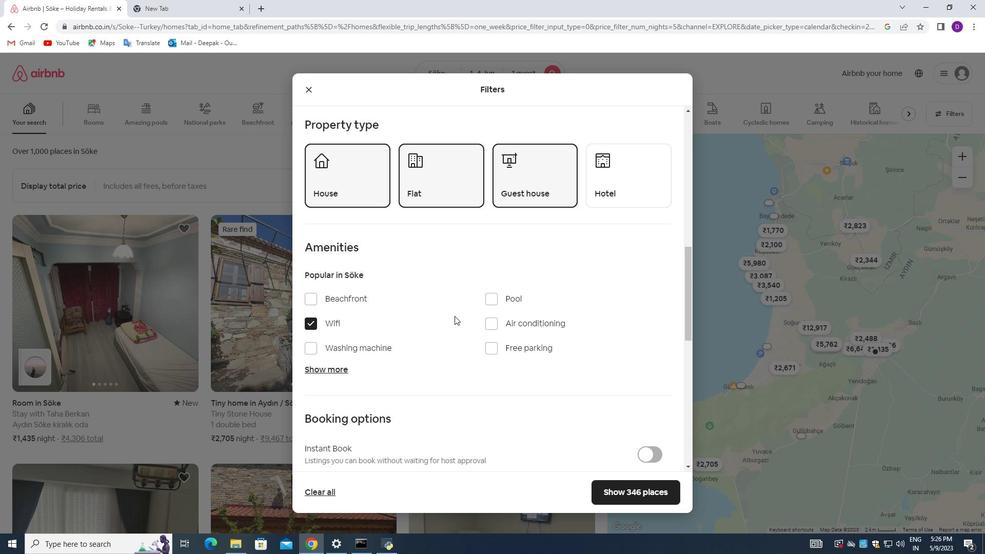 
Action: Mouse scrolled (451, 314) with delta (0, 0)
Screenshot: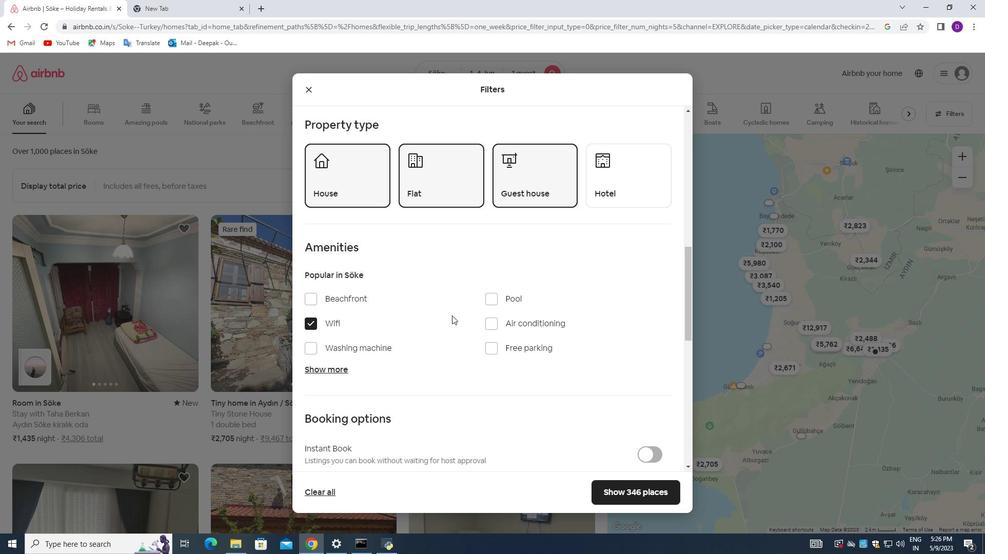 
Action: Mouse scrolled (451, 314) with delta (0, 0)
Screenshot: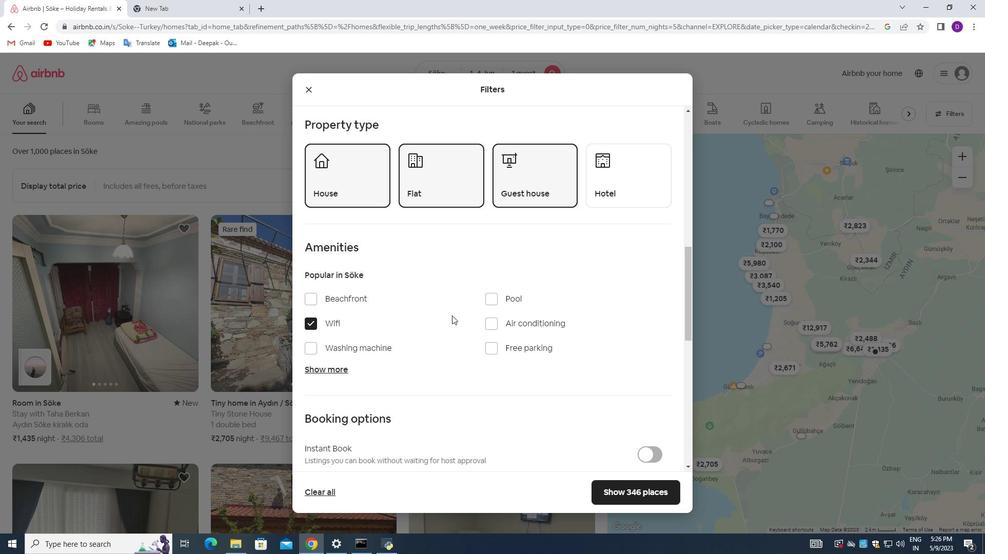 
Action: Mouse scrolled (451, 314) with delta (0, 0)
Screenshot: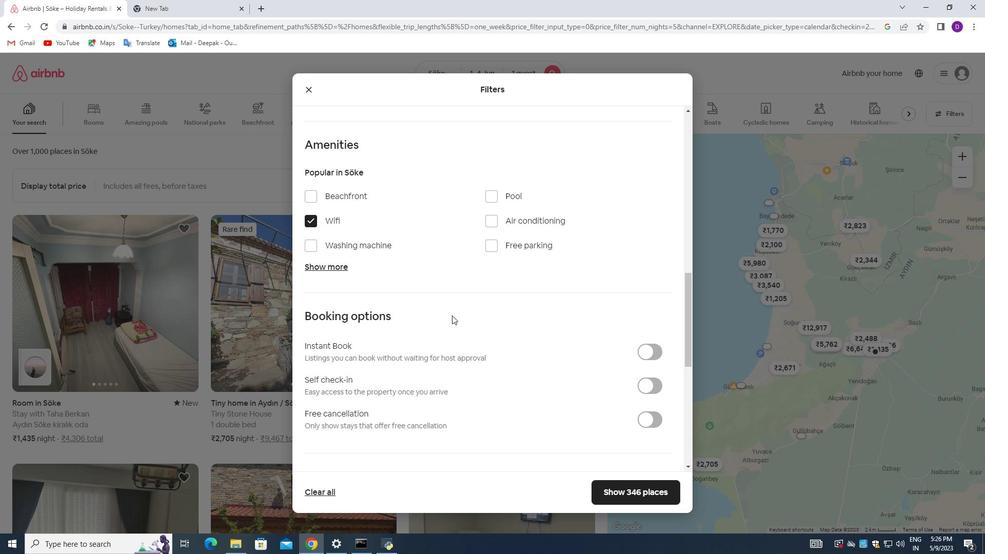 
Action: Mouse scrolled (451, 314) with delta (0, 0)
Screenshot: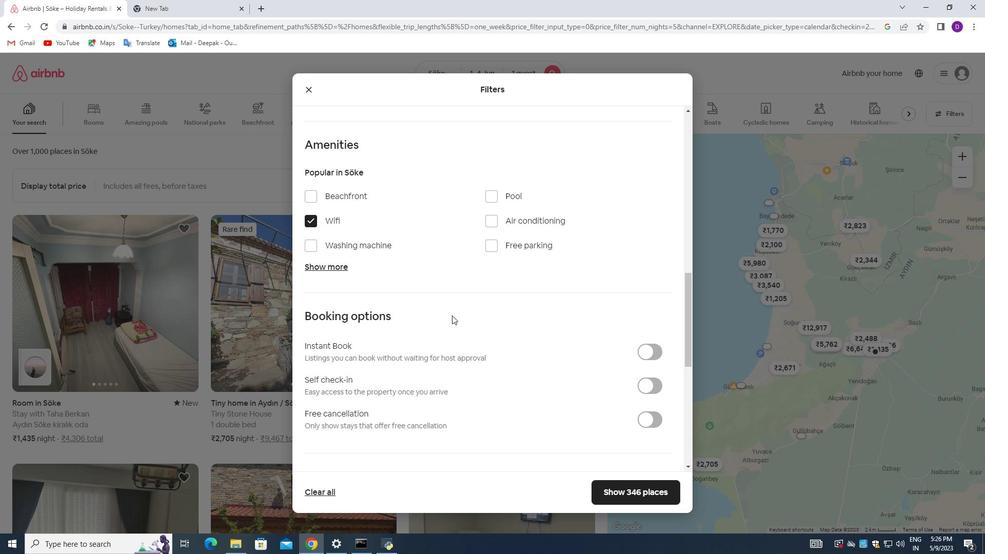 
Action: Mouse moved to (645, 284)
Screenshot: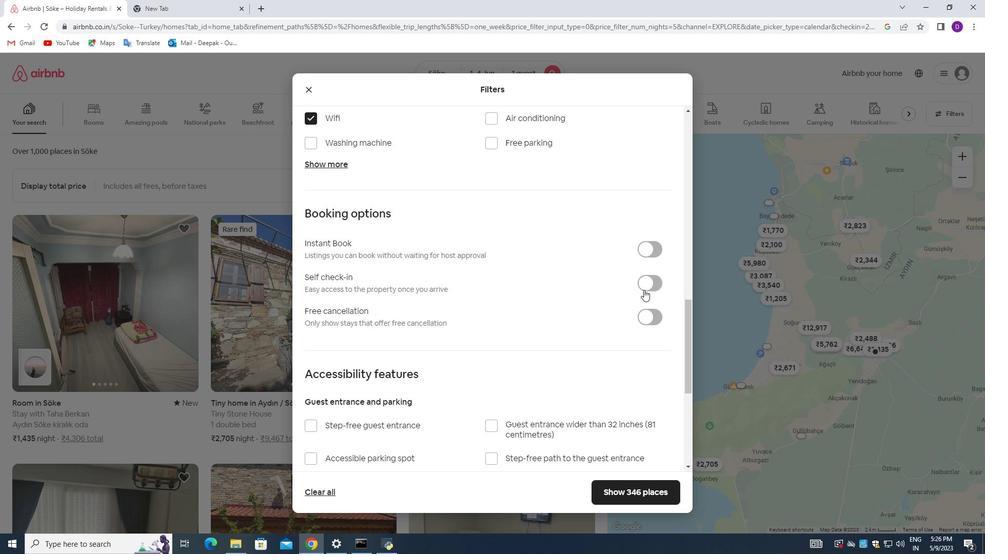 
Action: Mouse pressed left at (645, 284)
Screenshot: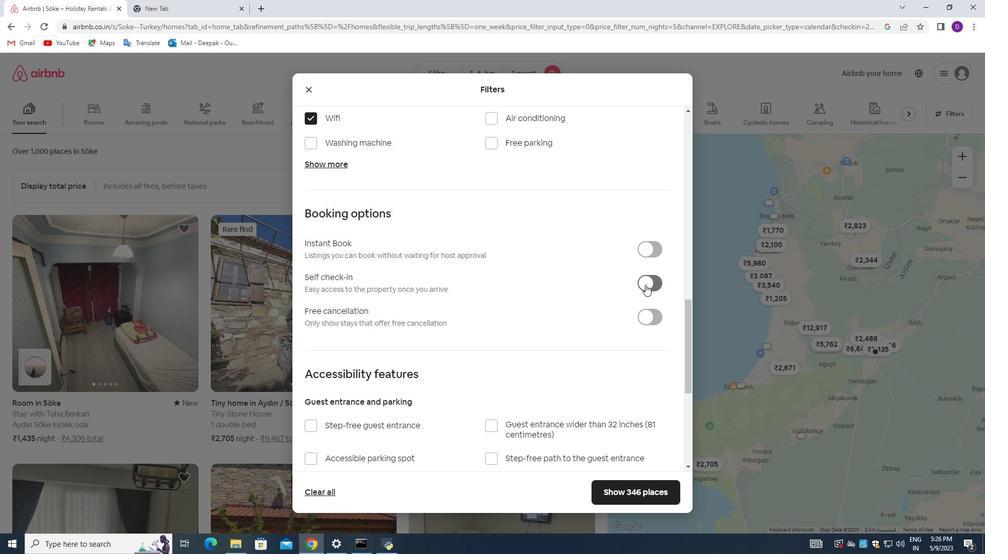 
Action: Mouse moved to (368, 329)
Screenshot: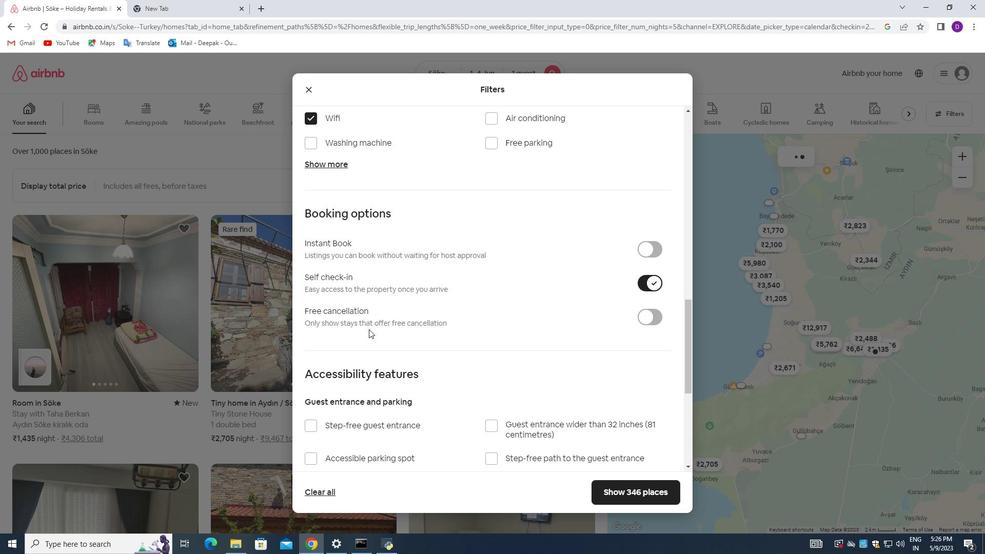 
Action: Mouse scrolled (368, 329) with delta (0, 0)
Screenshot: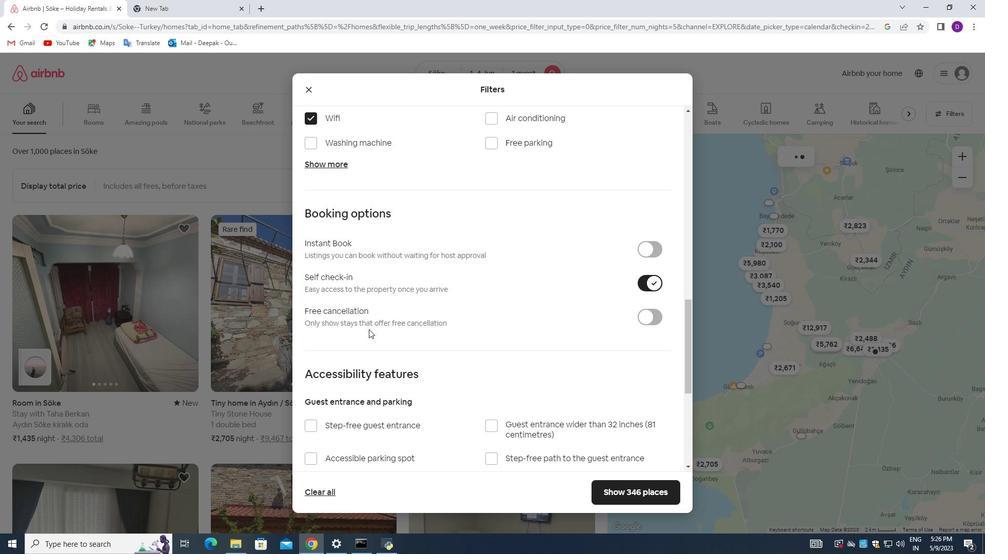 
Action: Mouse moved to (369, 334)
Screenshot: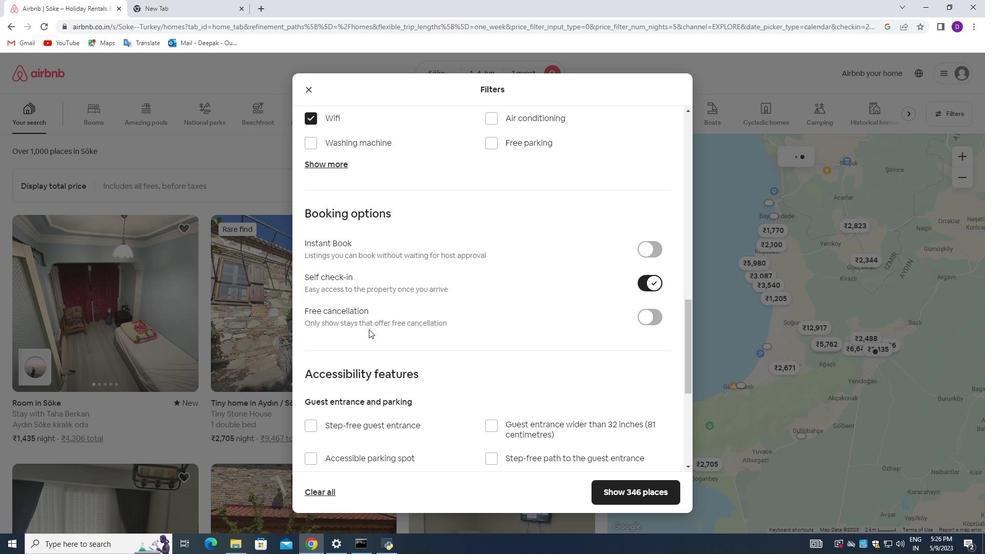 
Action: Mouse scrolled (369, 333) with delta (0, 0)
Screenshot: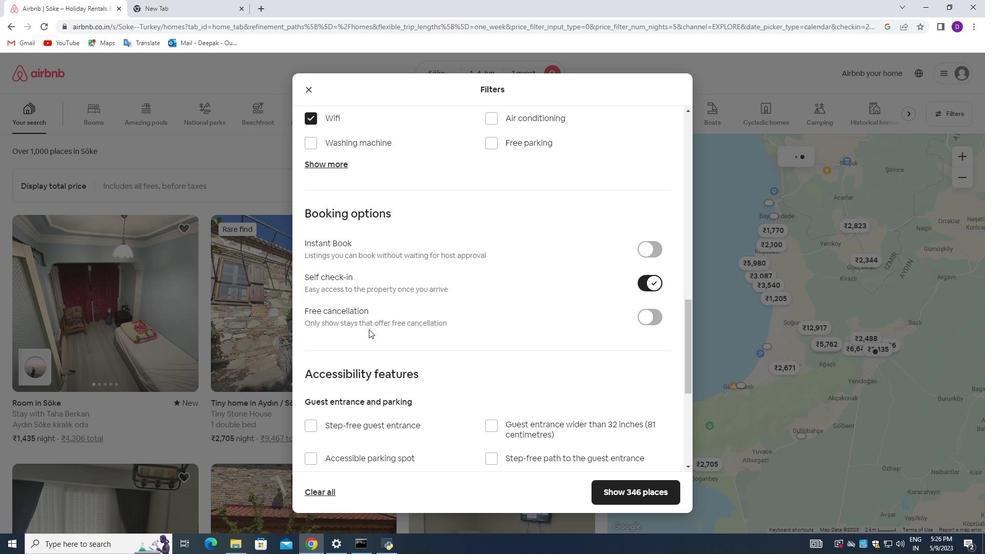 
Action: Mouse moved to (370, 339)
Screenshot: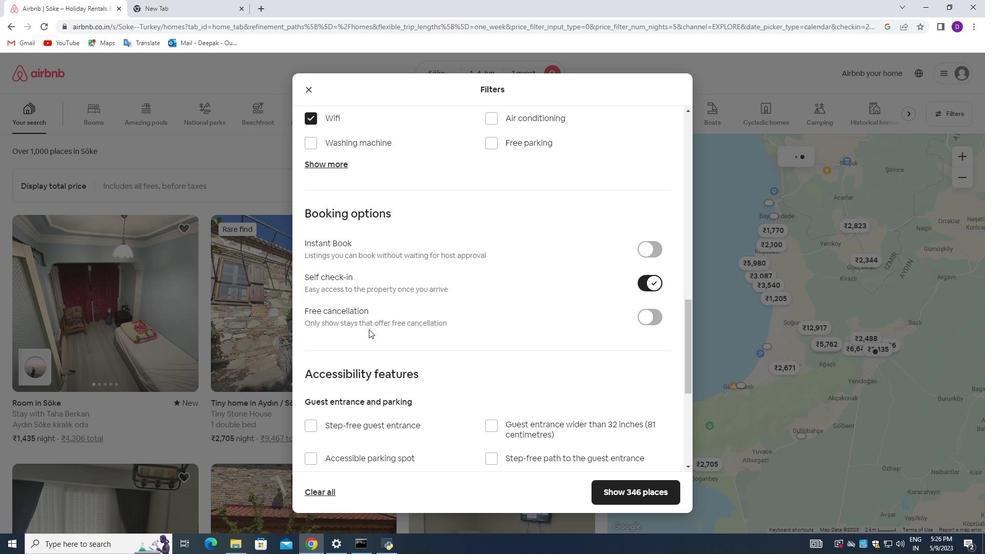 
Action: Mouse scrolled (370, 338) with delta (0, 0)
Screenshot: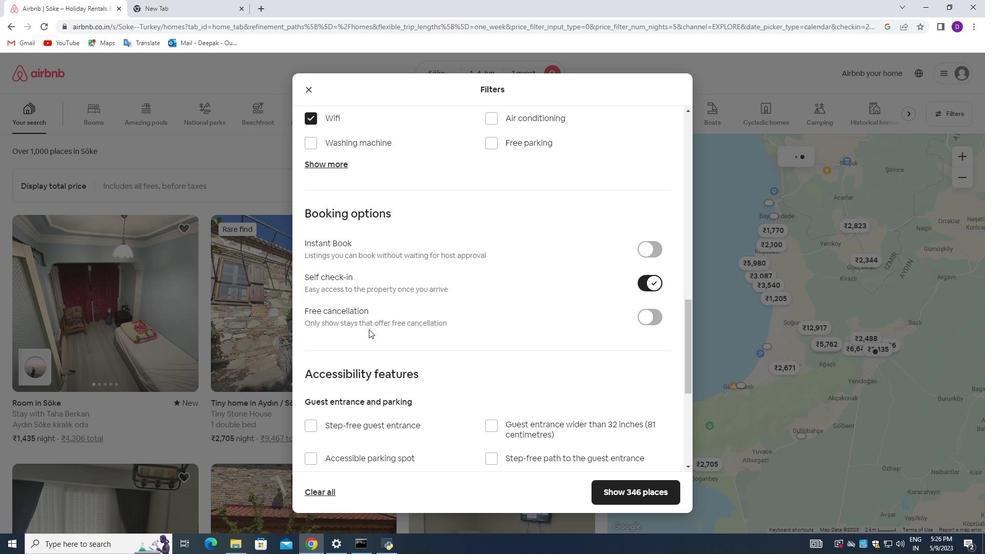 
Action: Mouse moved to (371, 340)
Screenshot: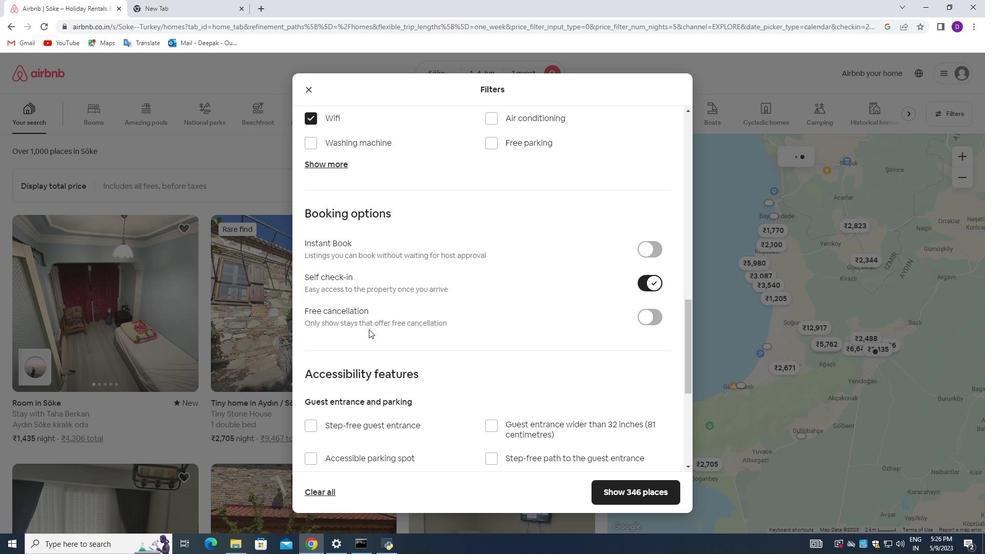 
Action: Mouse scrolled (371, 340) with delta (0, 0)
Screenshot: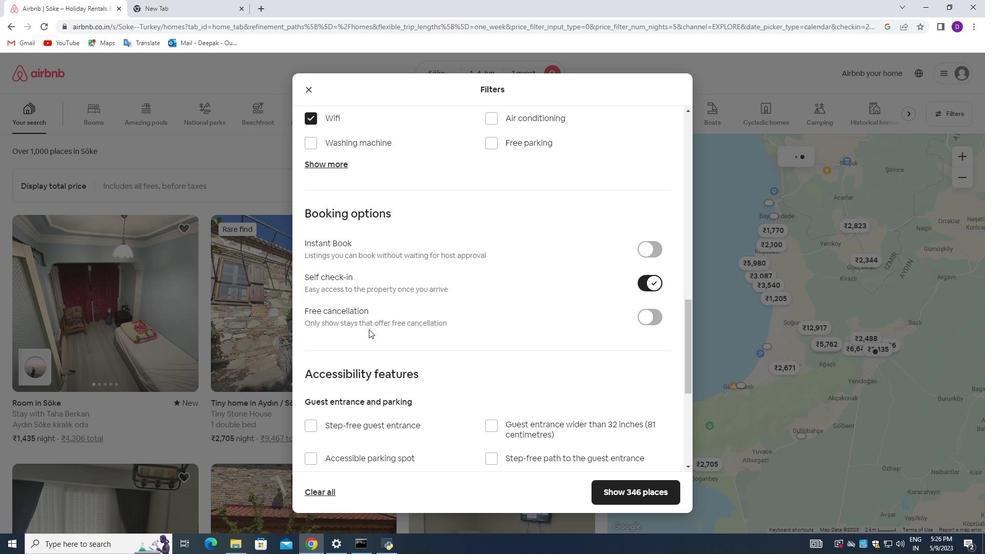 
Action: Mouse moved to (385, 363)
Screenshot: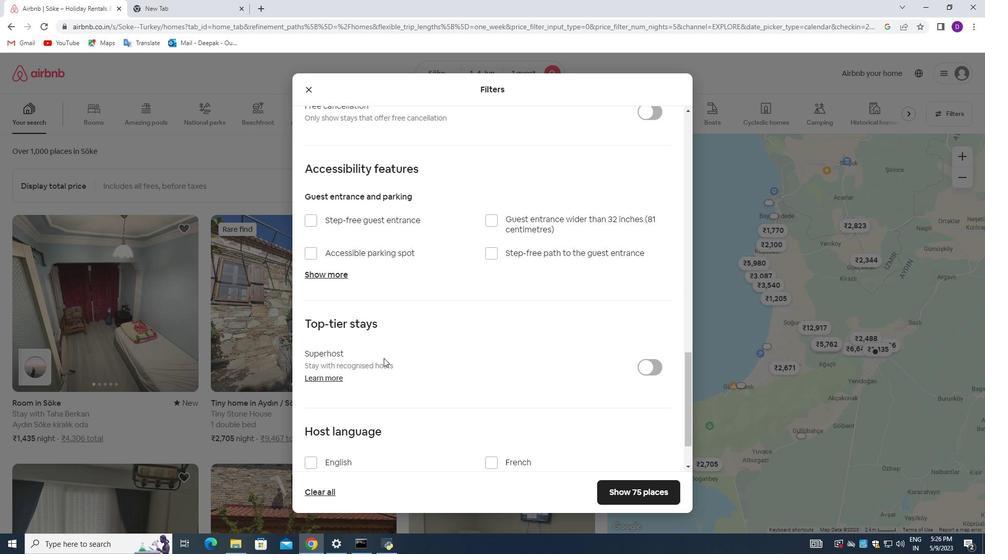 
Action: Mouse scrolled (385, 363) with delta (0, 0)
Screenshot: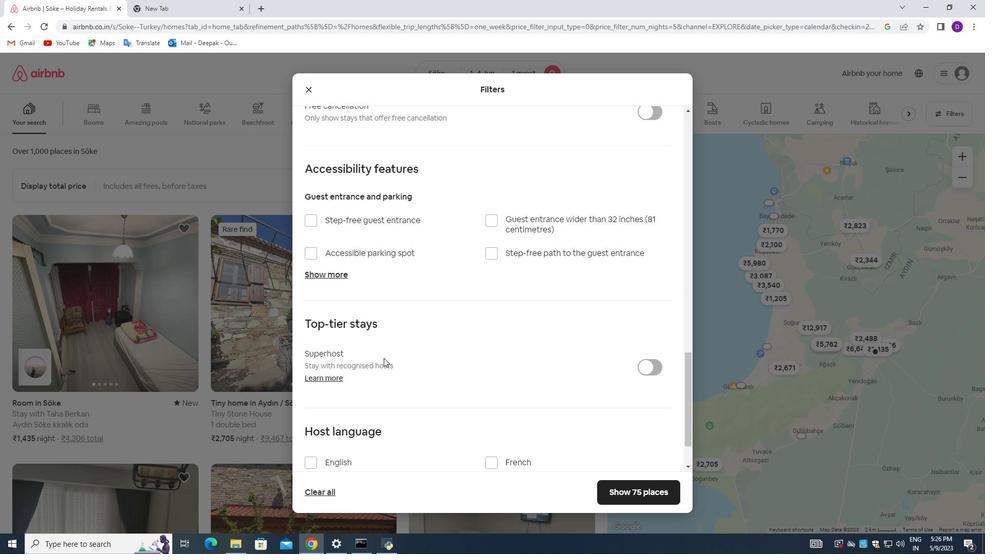 
Action: Mouse moved to (385, 364)
Screenshot: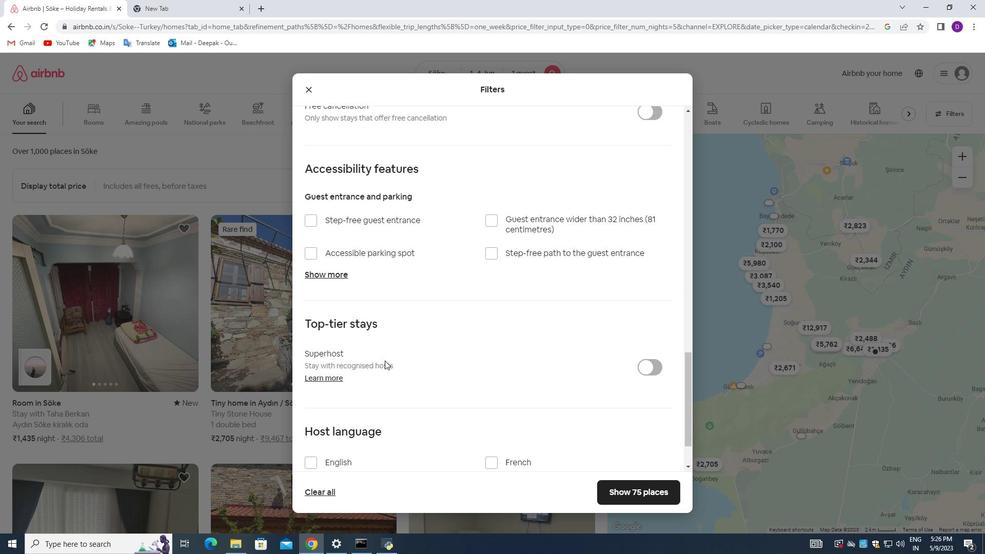 
Action: Mouse scrolled (385, 364) with delta (0, 0)
Screenshot: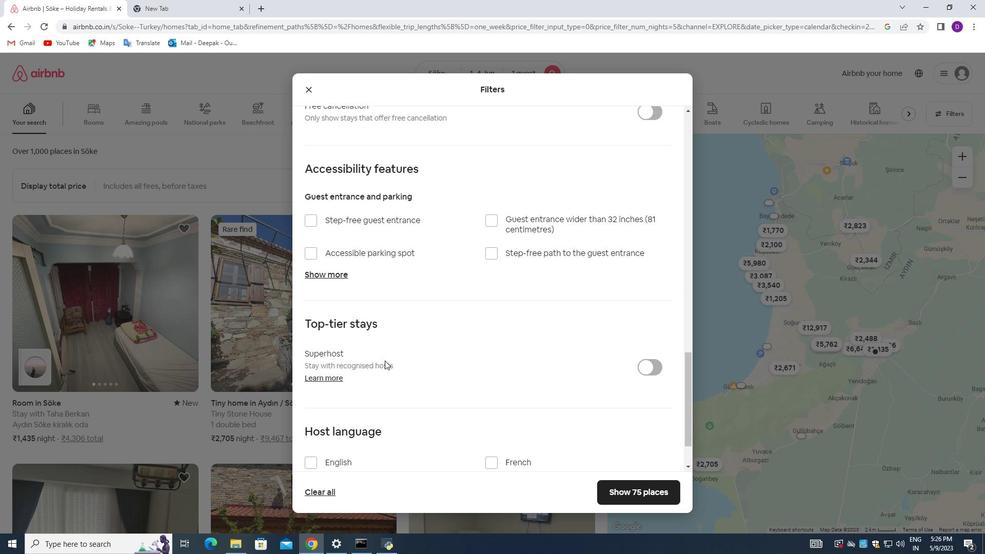 
Action: Mouse scrolled (385, 364) with delta (0, 0)
Screenshot: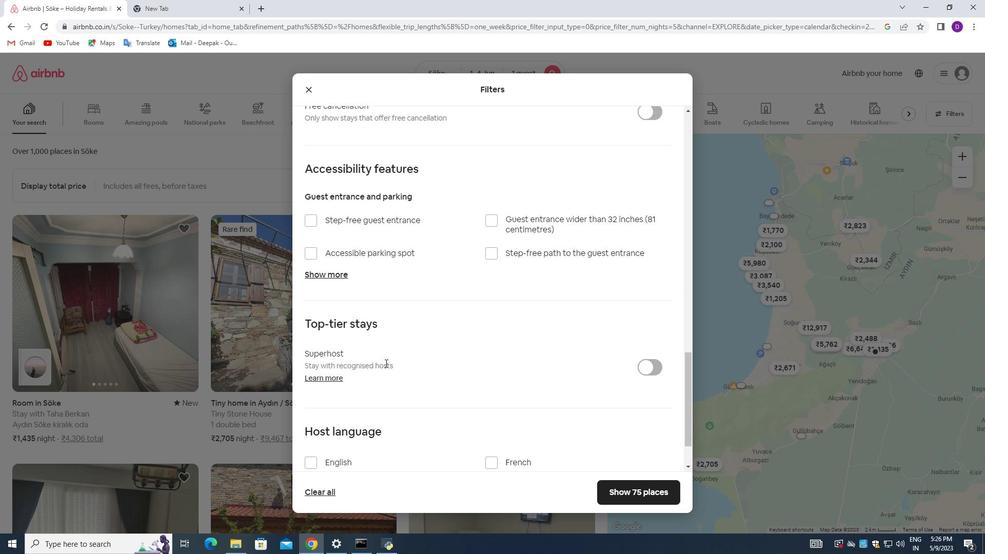 
Action: Mouse scrolled (385, 364) with delta (0, 0)
Screenshot: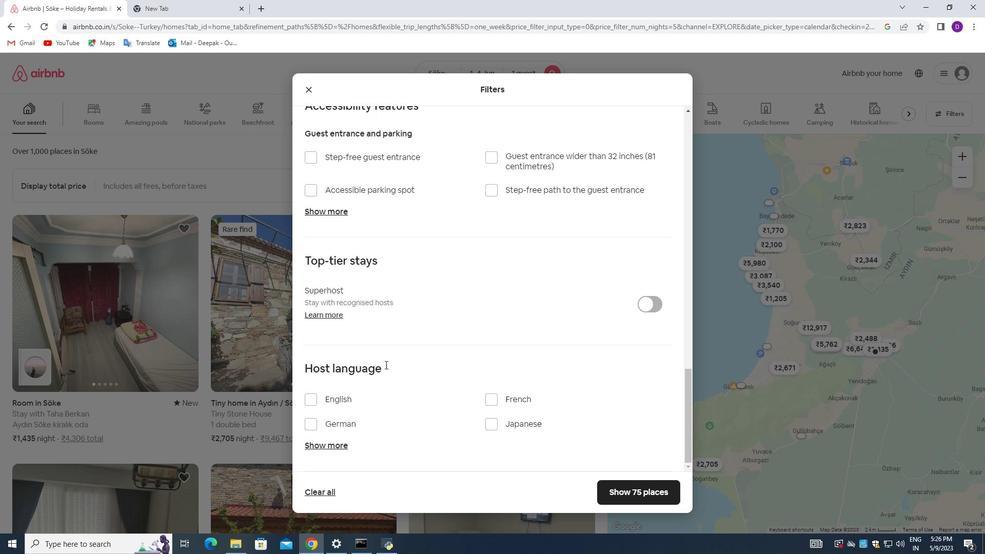
Action: Mouse scrolled (385, 364) with delta (0, 0)
Screenshot: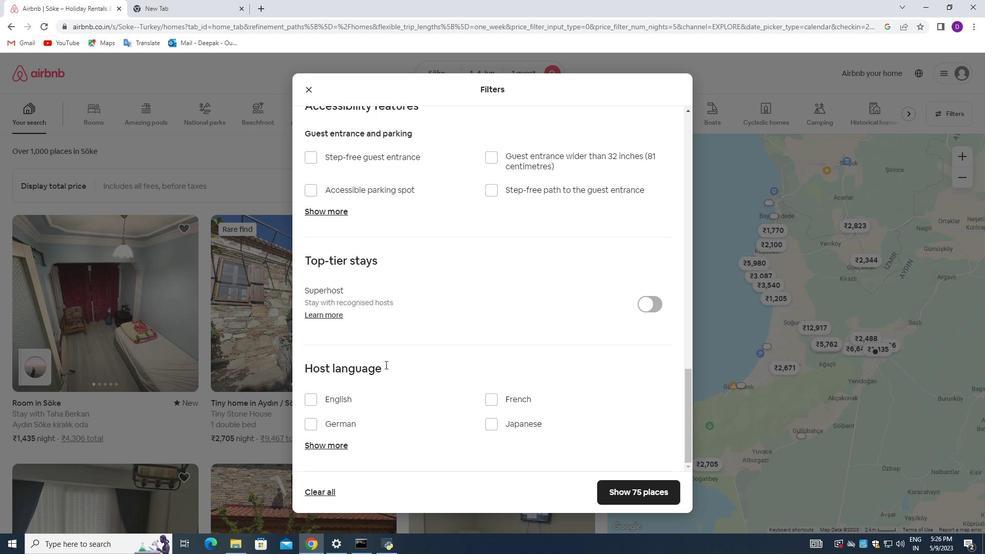 
Action: Mouse moved to (385, 365)
Screenshot: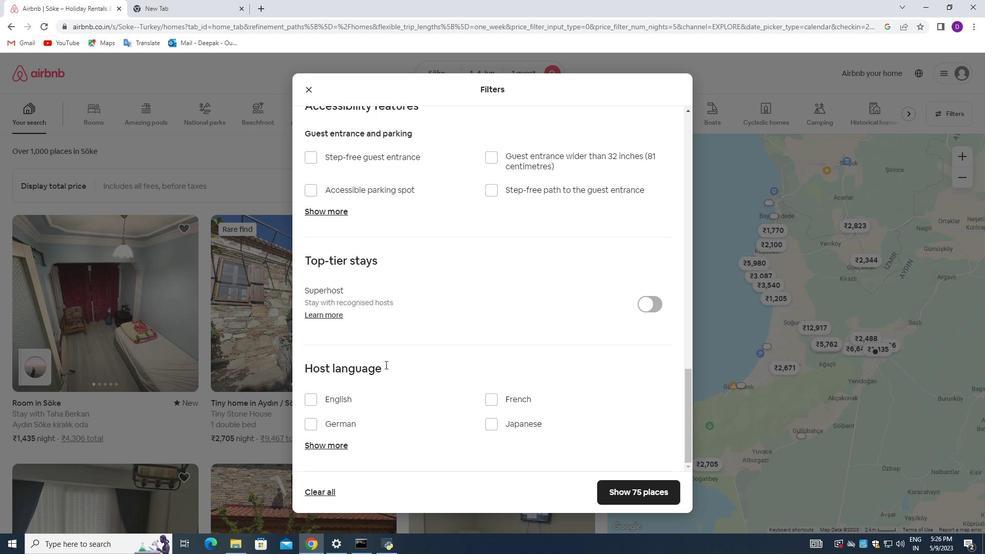 
Action: Mouse scrolled (385, 364) with delta (0, 0)
Screenshot: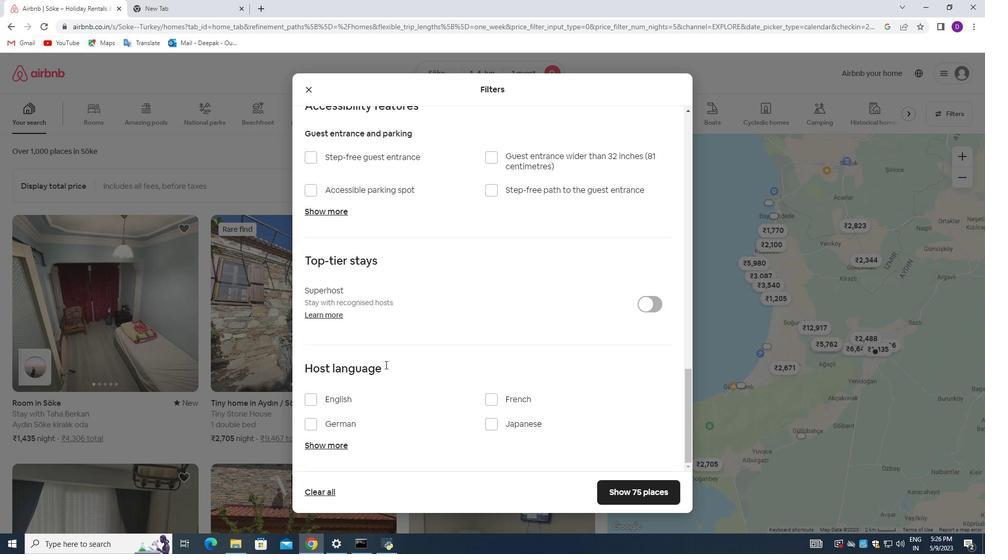 
Action: Mouse moved to (387, 365)
Screenshot: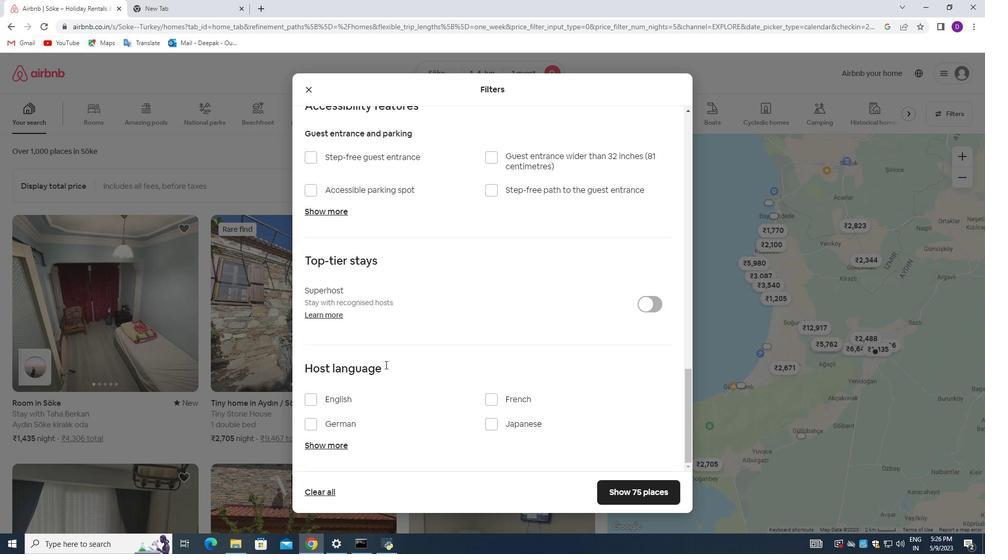 
Action: Mouse scrolled (387, 364) with delta (0, 0)
Screenshot: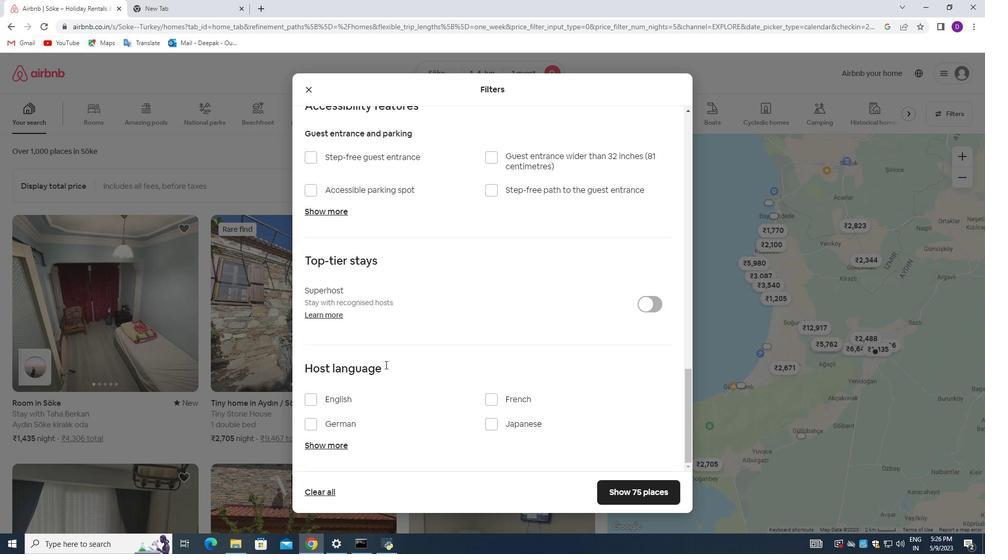 
Action: Mouse moved to (310, 395)
Screenshot: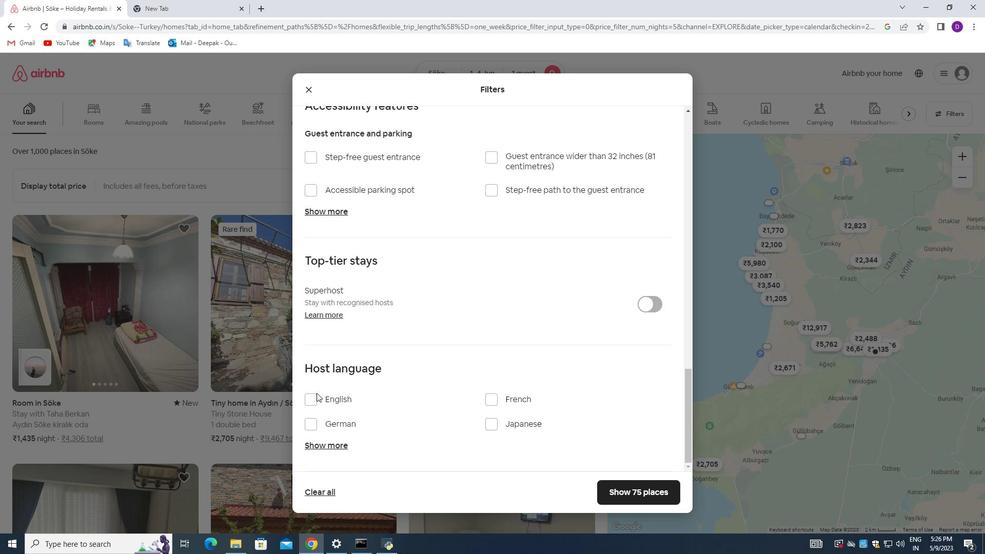 
Action: Mouse pressed left at (310, 395)
Screenshot: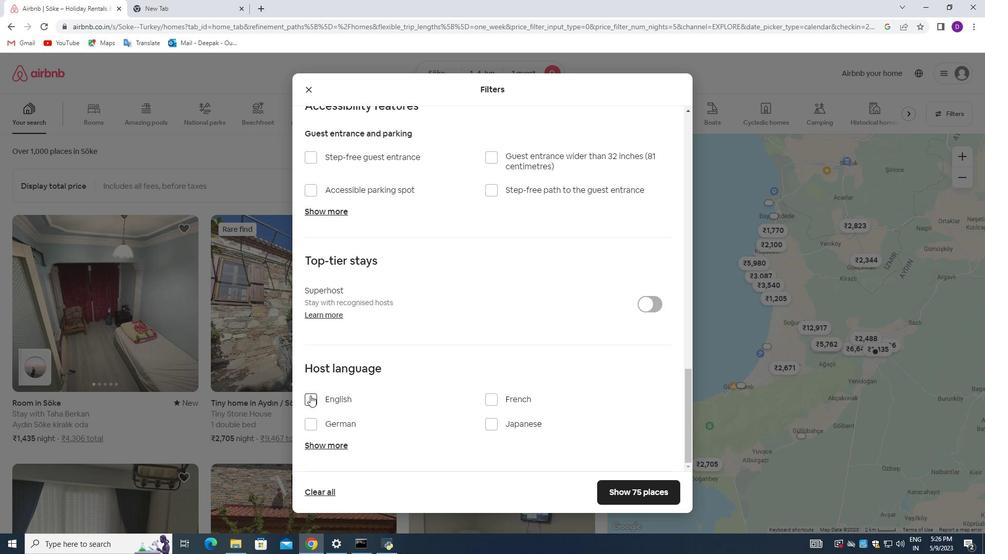 
Action: Mouse moved to (612, 489)
Screenshot: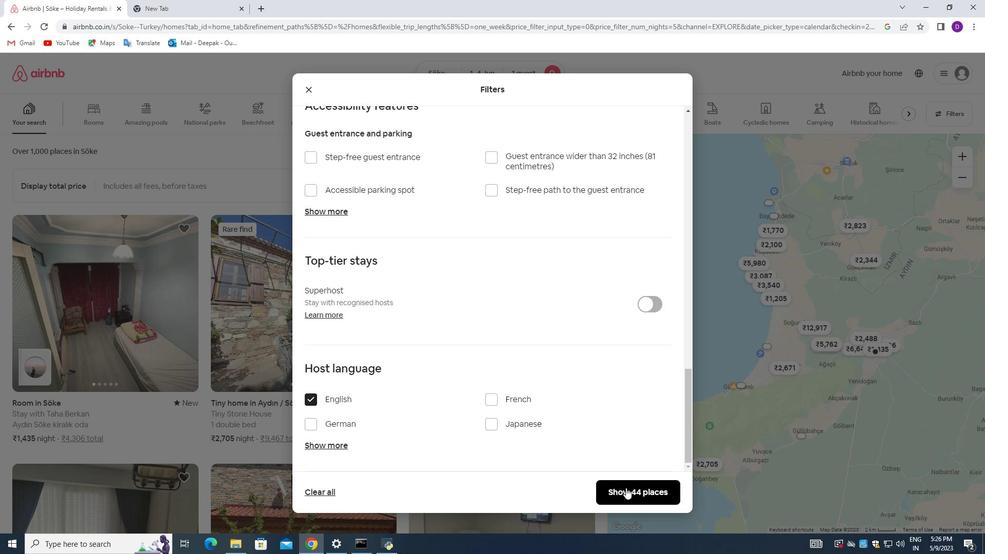 
Action: Mouse pressed left at (612, 489)
Screenshot: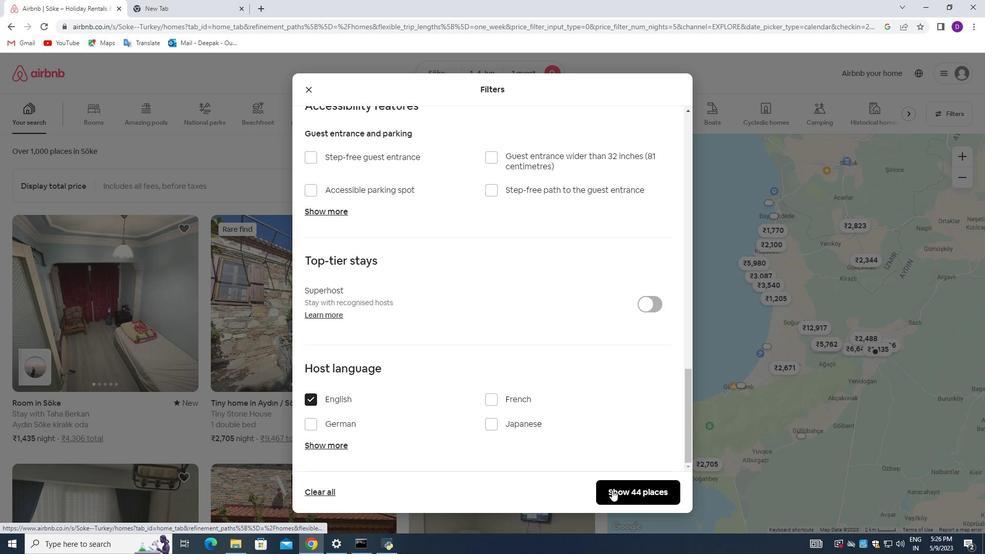 
Action: Mouse moved to (556, 371)
Screenshot: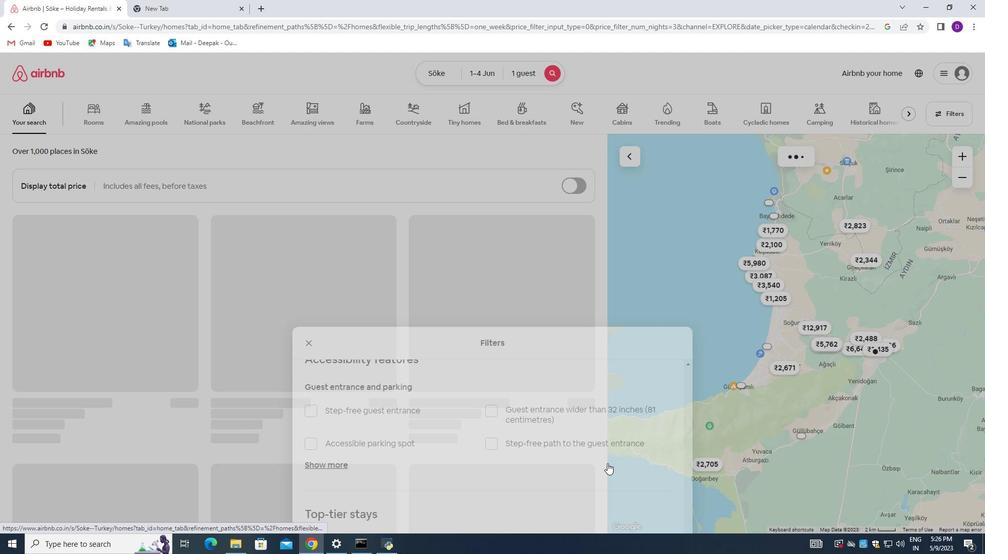 
